Task: Create a due date automation trigger when advanced on, on the tuesday of the week before a card is due add fields without custom field "Resume" unchecked at 11:00 AM.
Action: Mouse moved to (1104, 346)
Screenshot: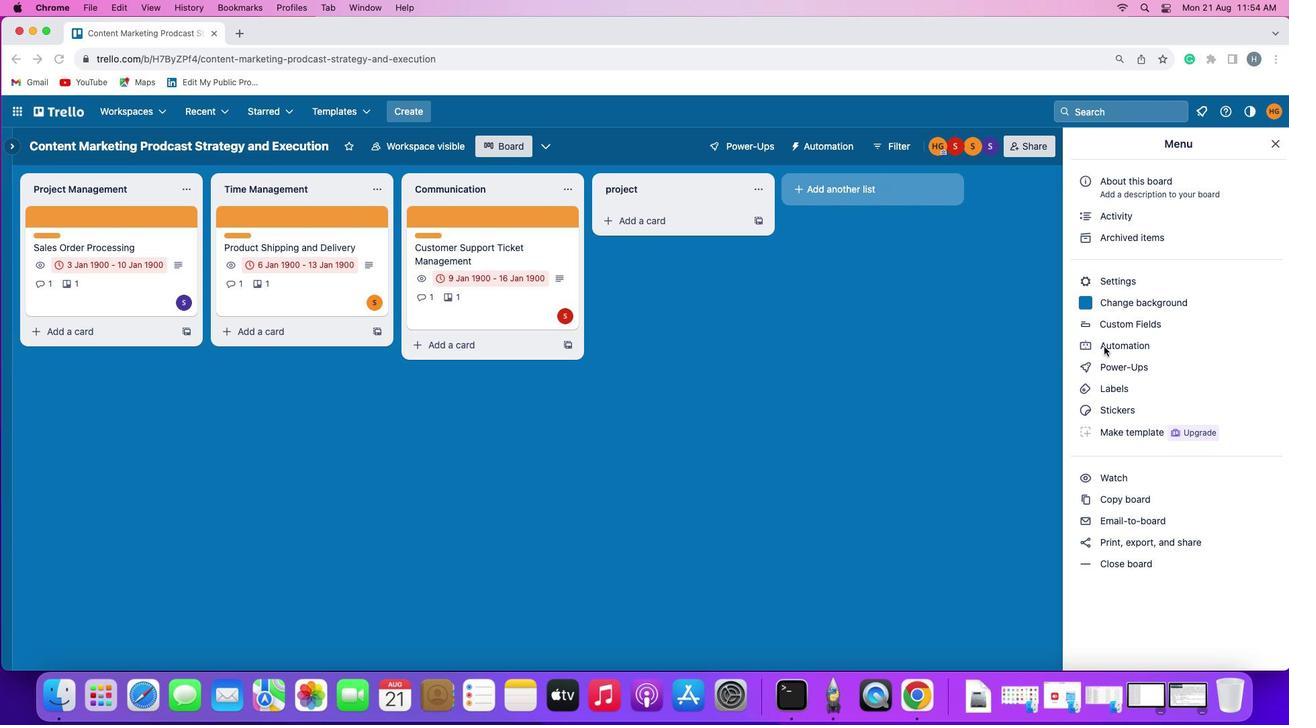 
Action: Mouse pressed left at (1104, 346)
Screenshot: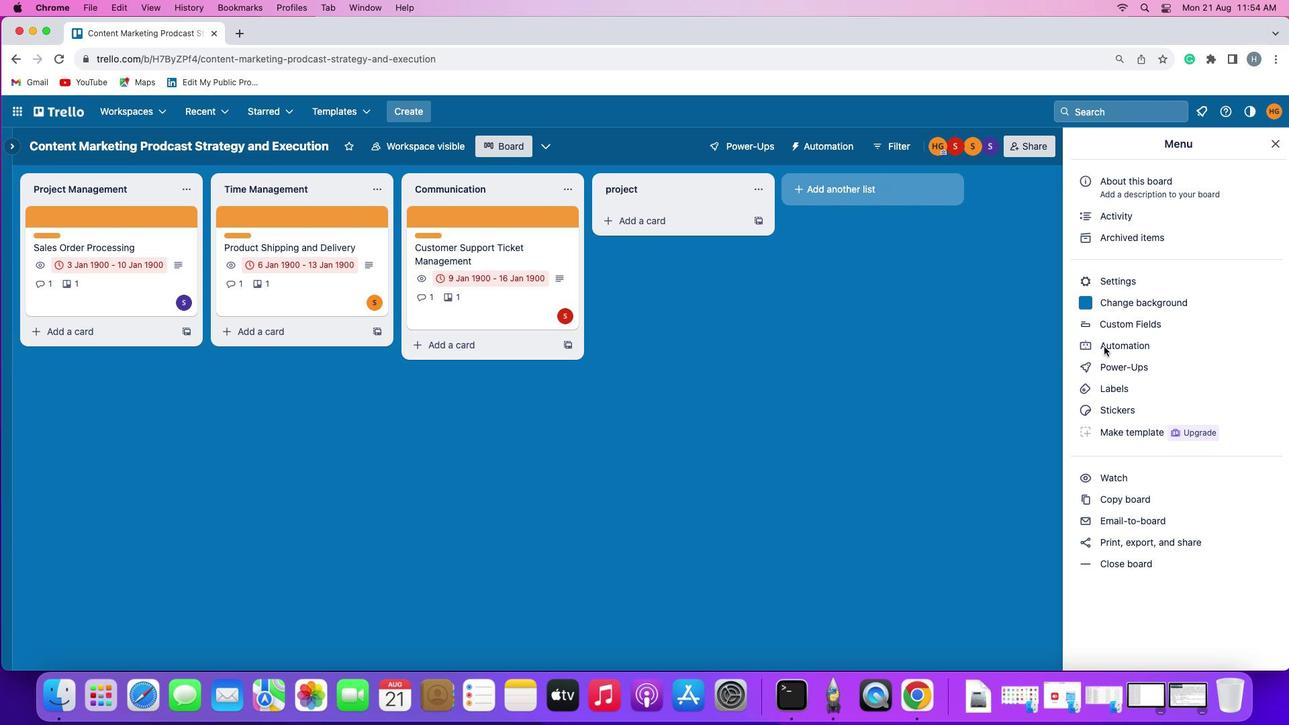 
Action: Mouse pressed left at (1104, 346)
Screenshot: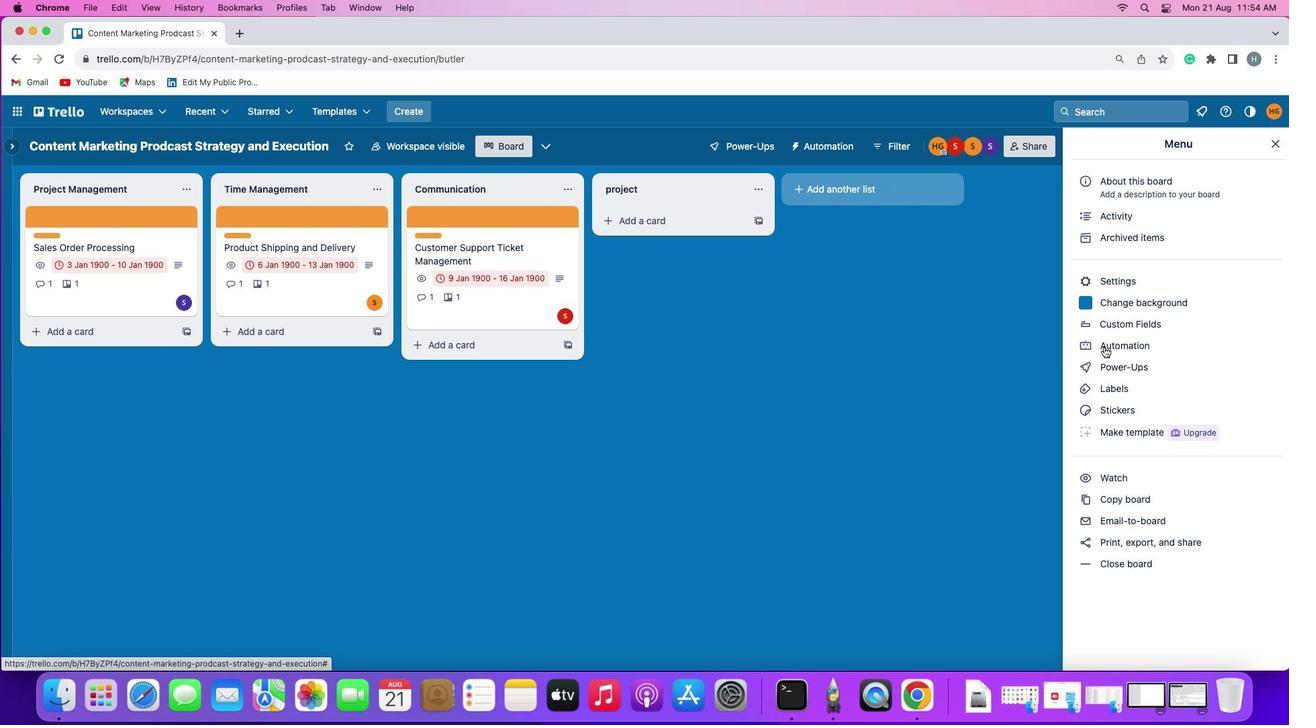 
Action: Mouse moved to (110, 310)
Screenshot: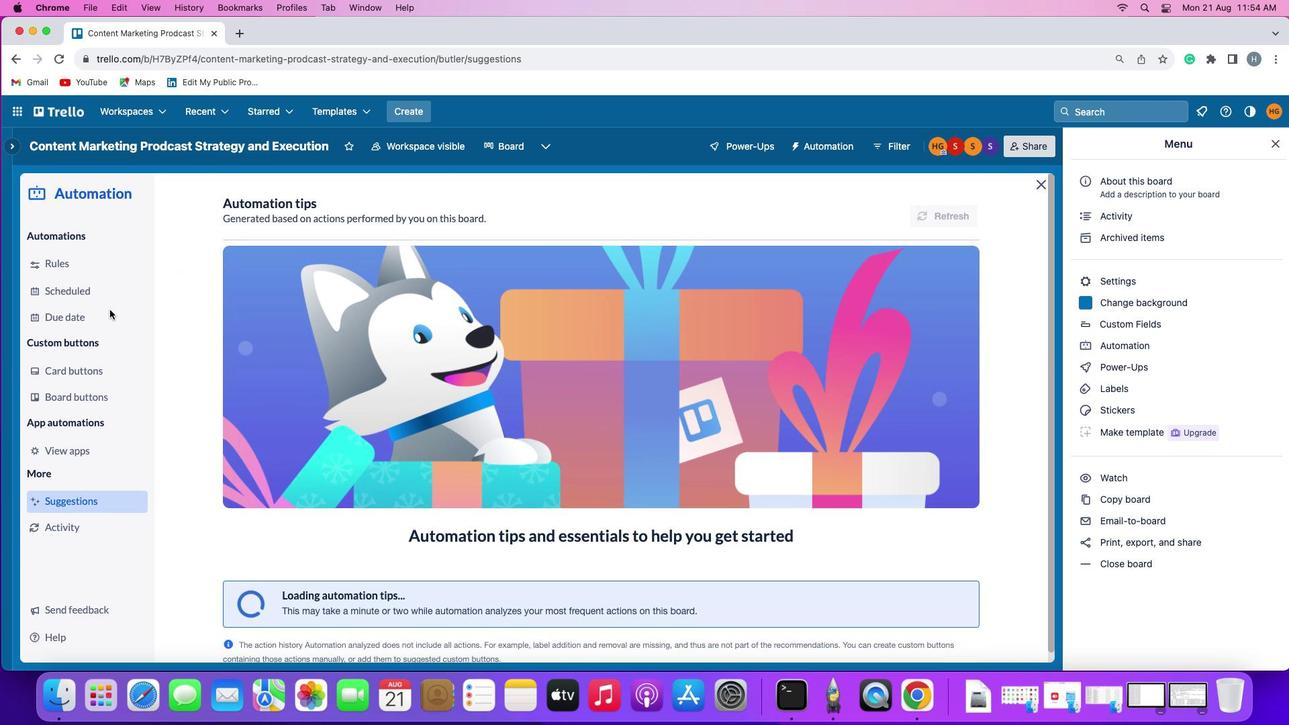 
Action: Mouse pressed left at (110, 310)
Screenshot: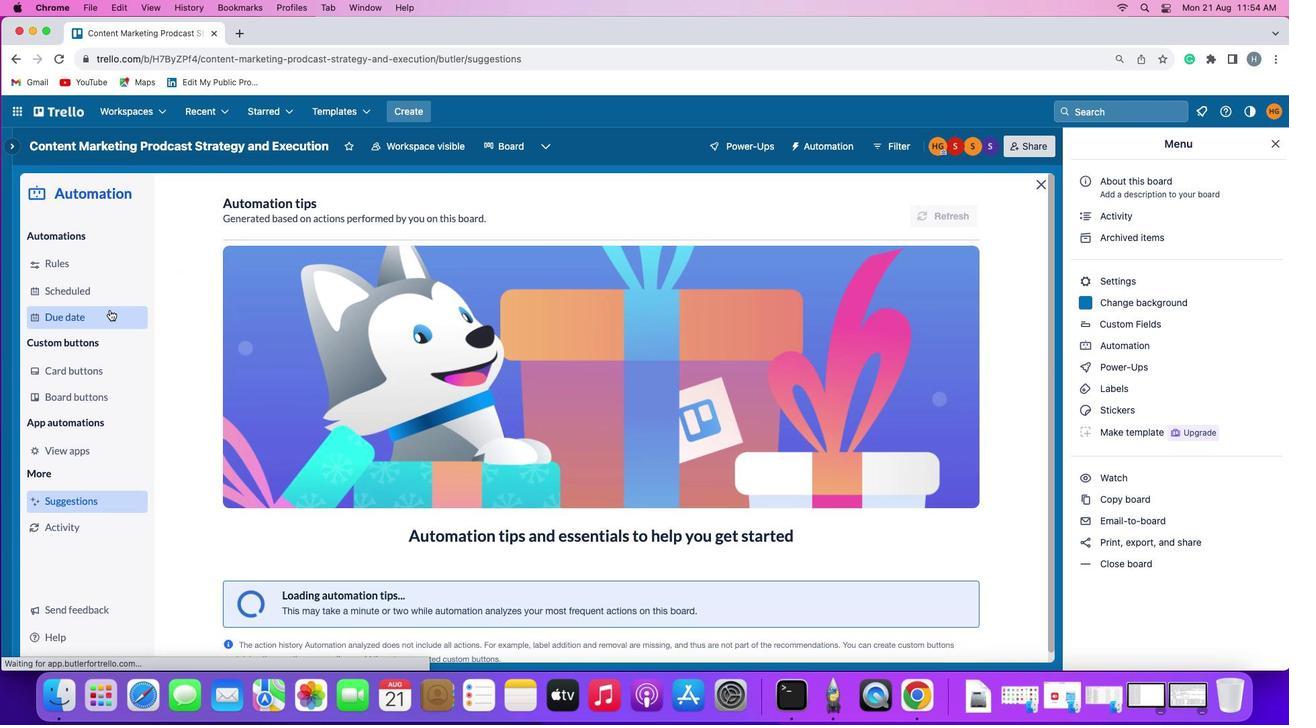 
Action: Mouse moved to (911, 203)
Screenshot: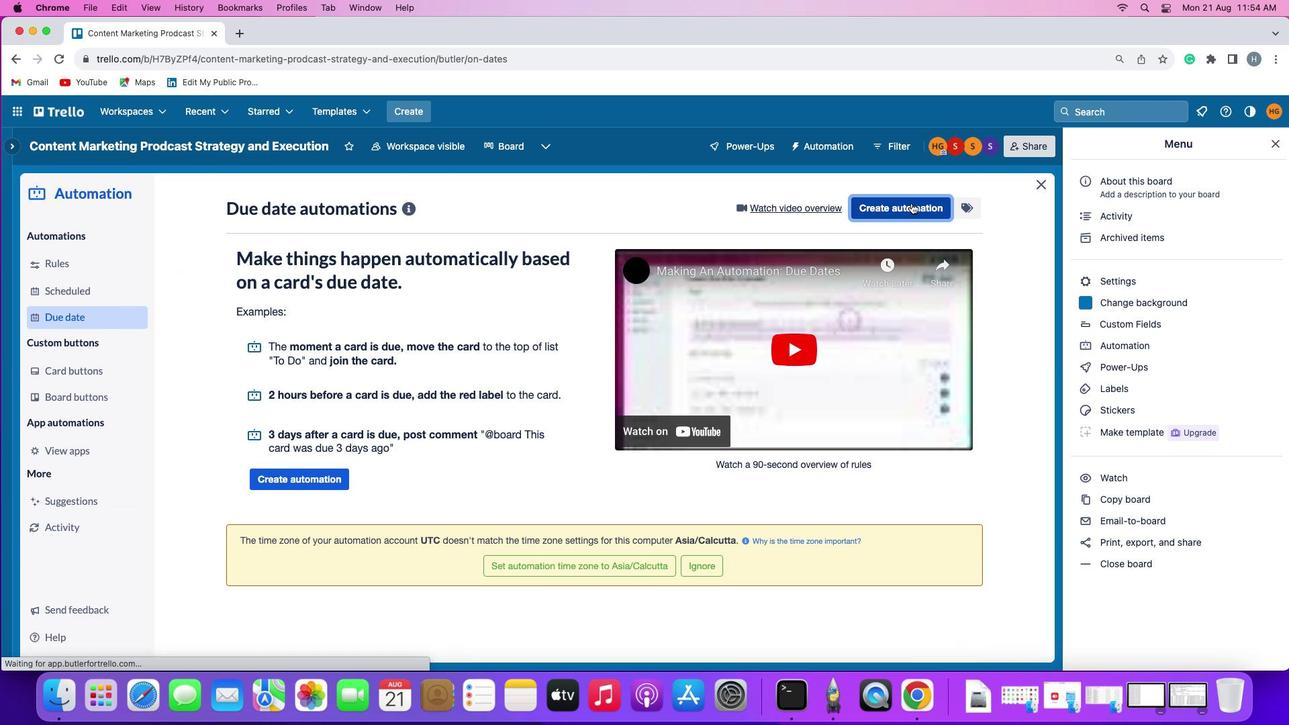 
Action: Mouse pressed left at (911, 203)
Screenshot: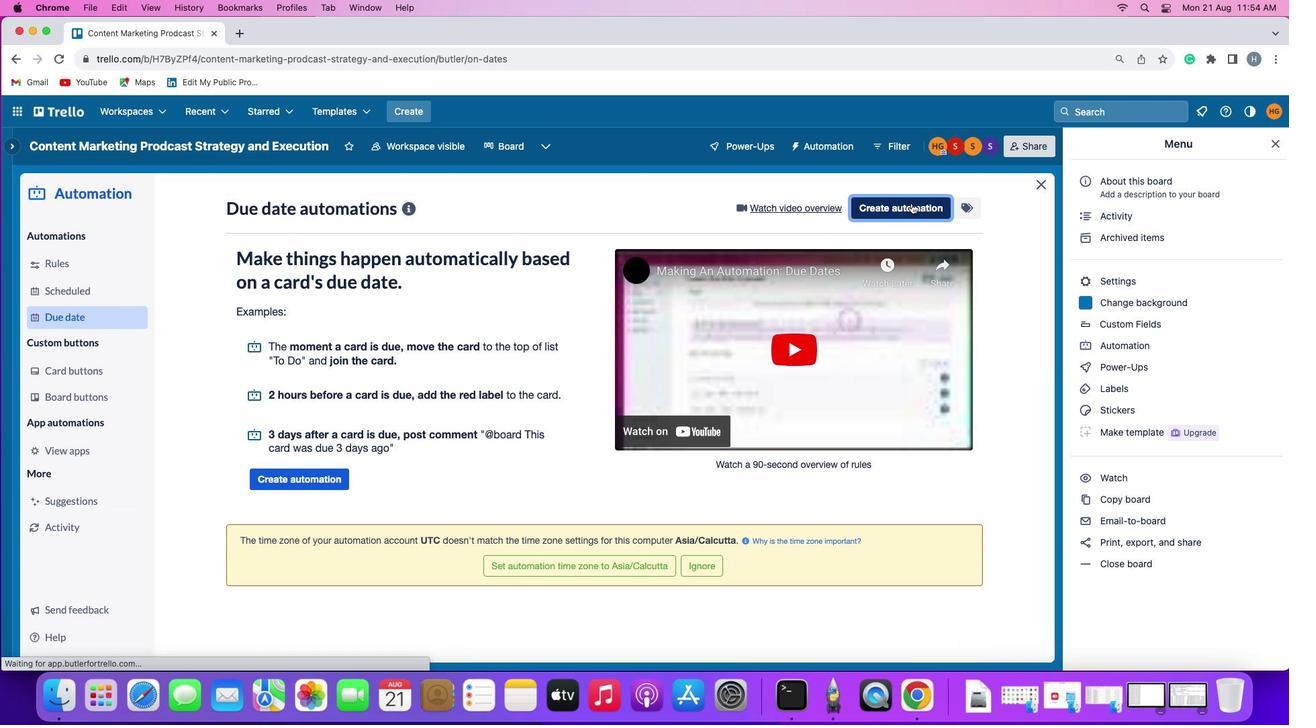 
Action: Mouse moved to (257, 341)
Screenshot: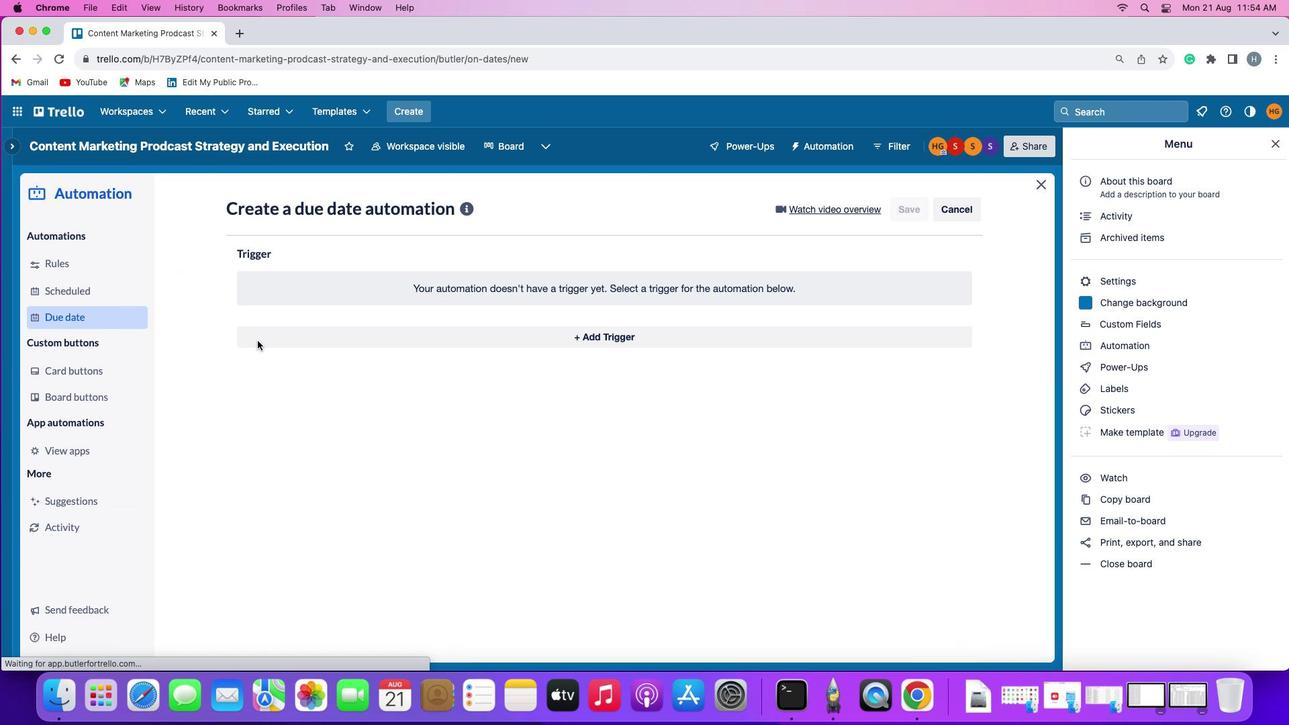 
Action: Mouse pressed left at (257, 341)
Screenshot: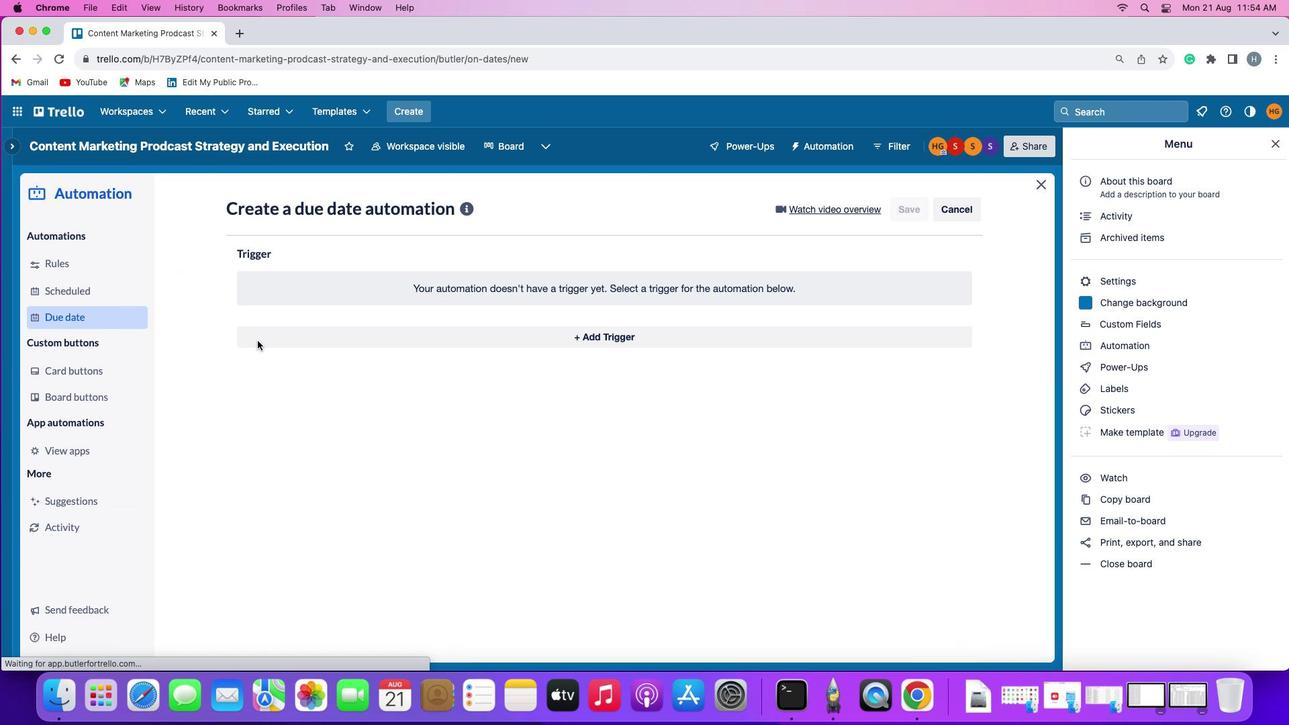 
Action: Mouse moved to (284, 595)
Screenshot: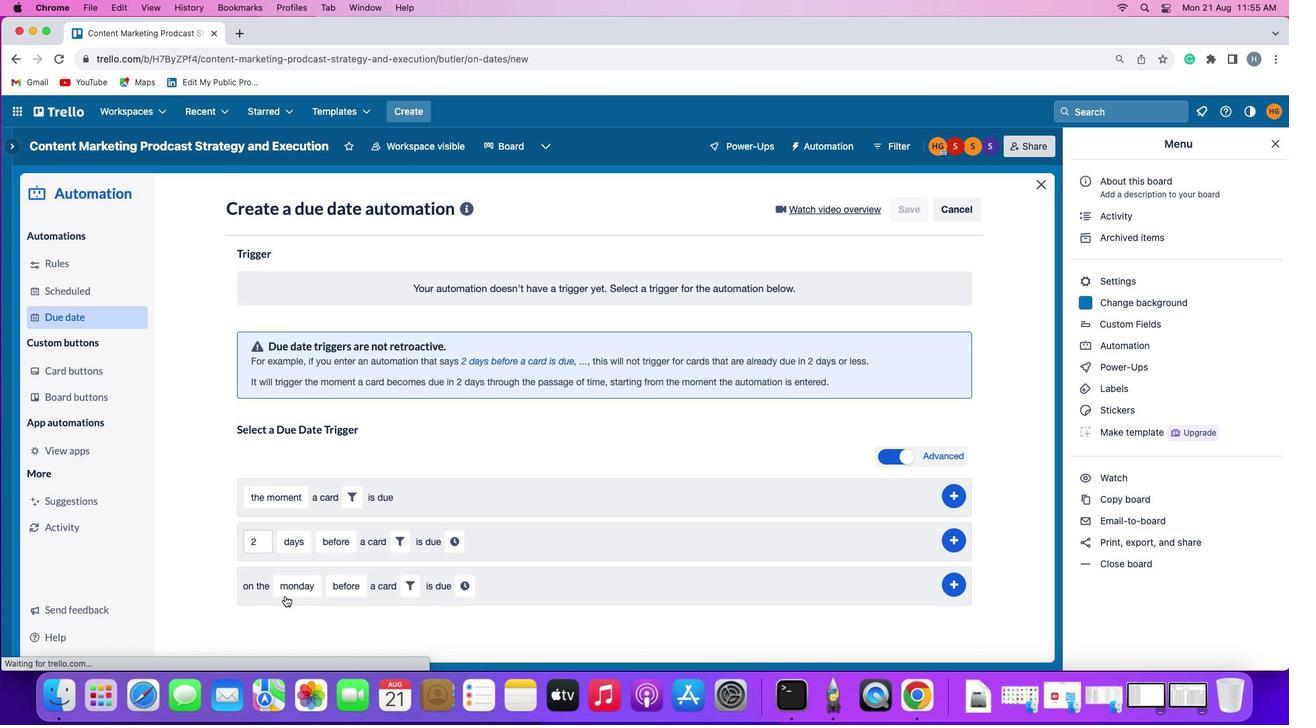 
Action: Mouse pressed left at (284, 595)
Screenshot: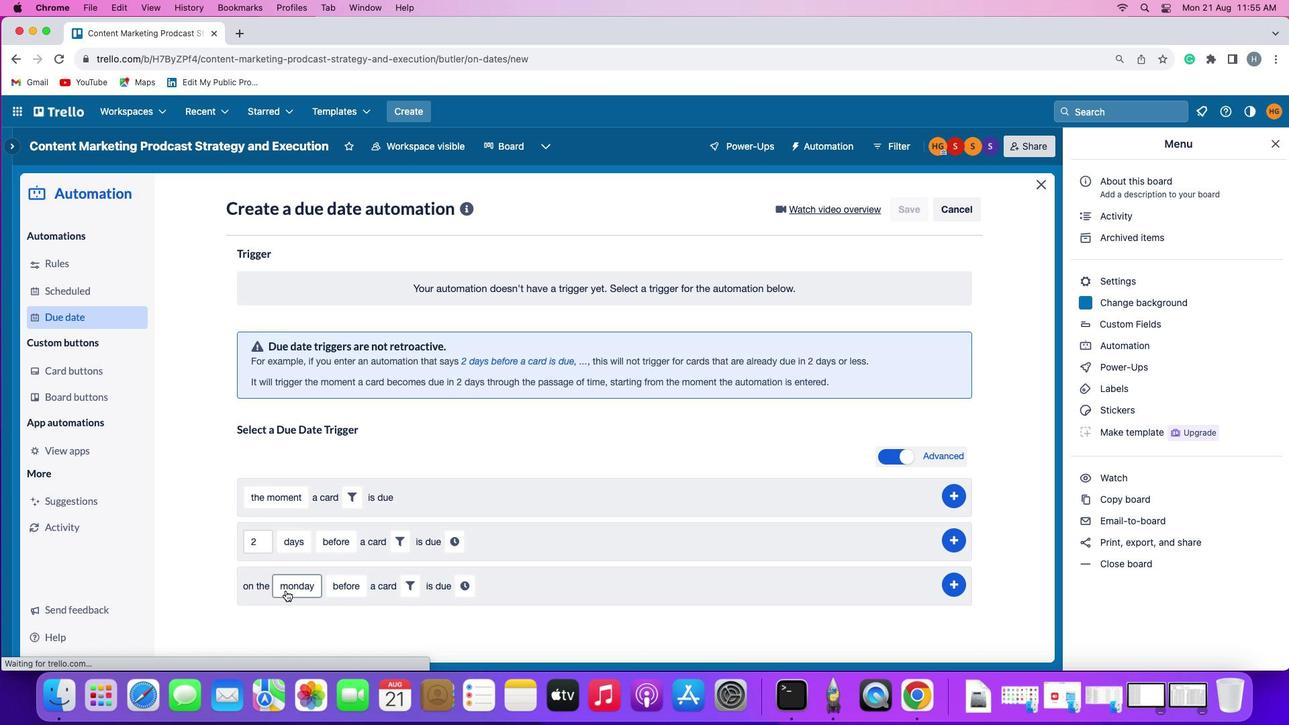 
Action: Mouse moved to (333, 419)
Screenshot: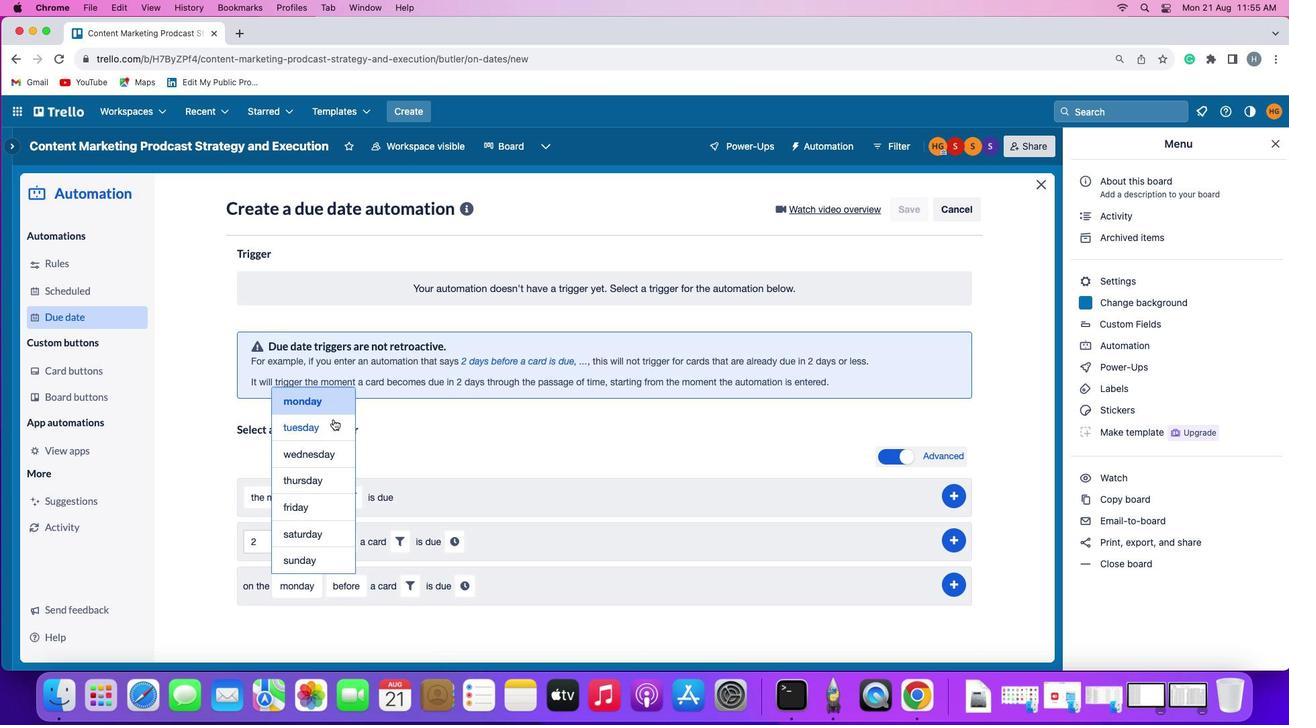 
Action: Mouse pressed left at (333, 419)
Screenshot: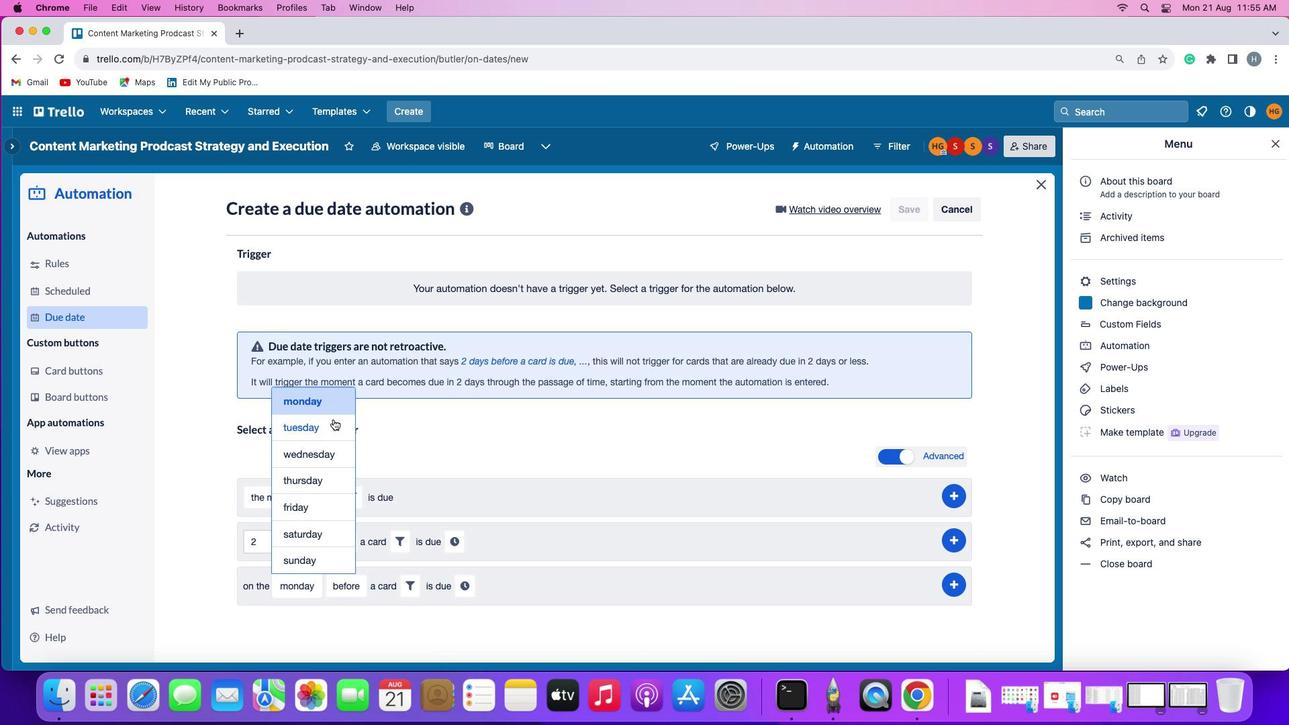 
Action: Mouse moved to (357, 588)
Screenshot: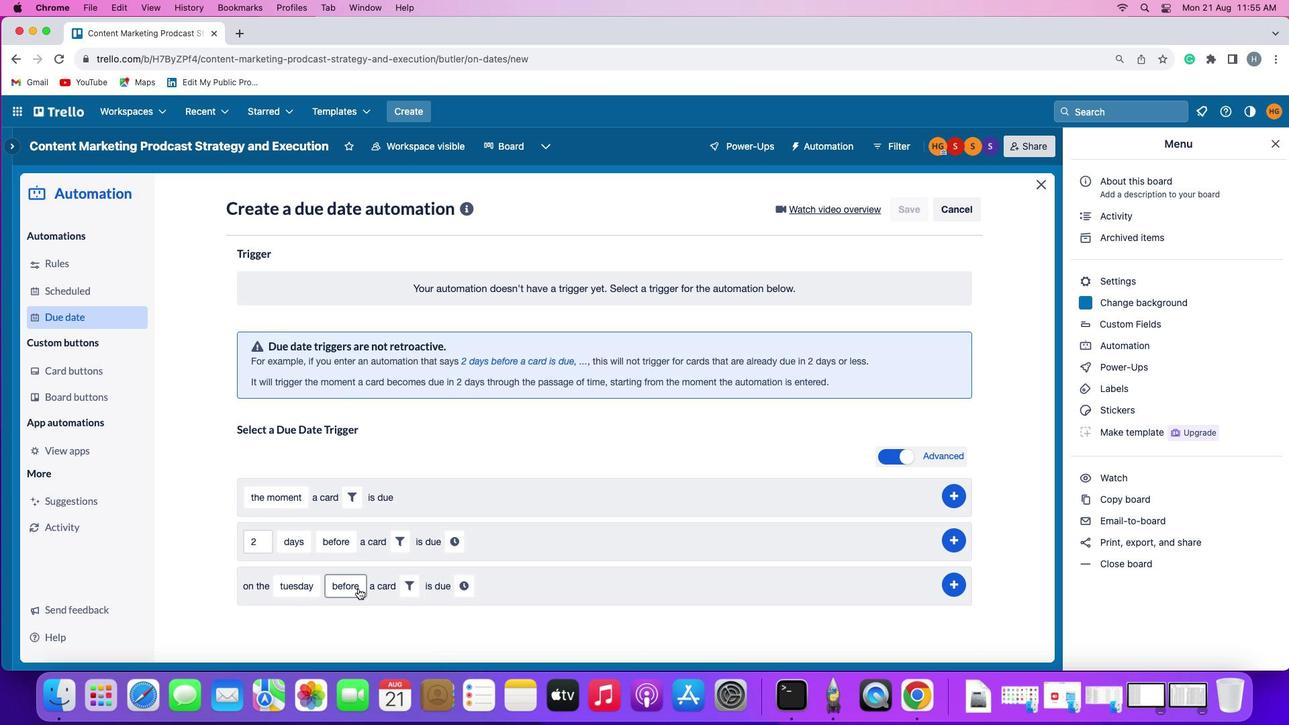 
Action: Mouse pressed left at (357, 588)
Screenshot: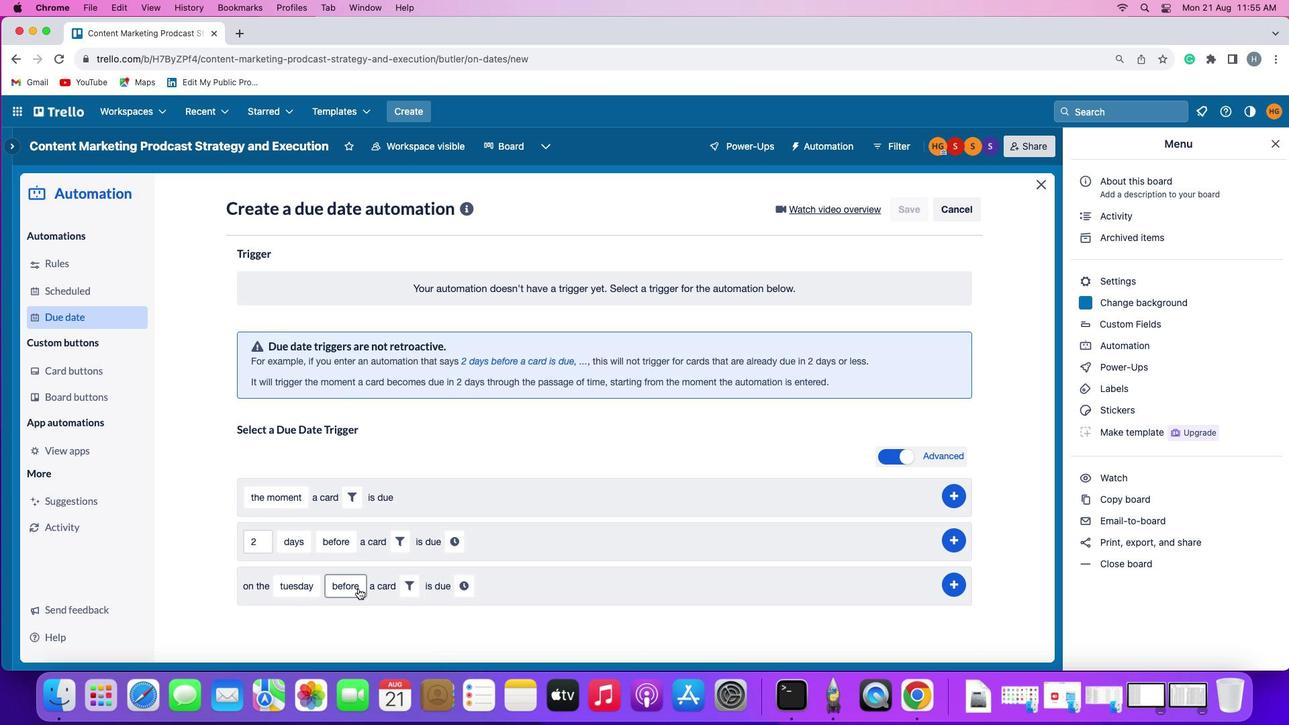 
Action: Mouse moved to (362, 561)
Screenshot: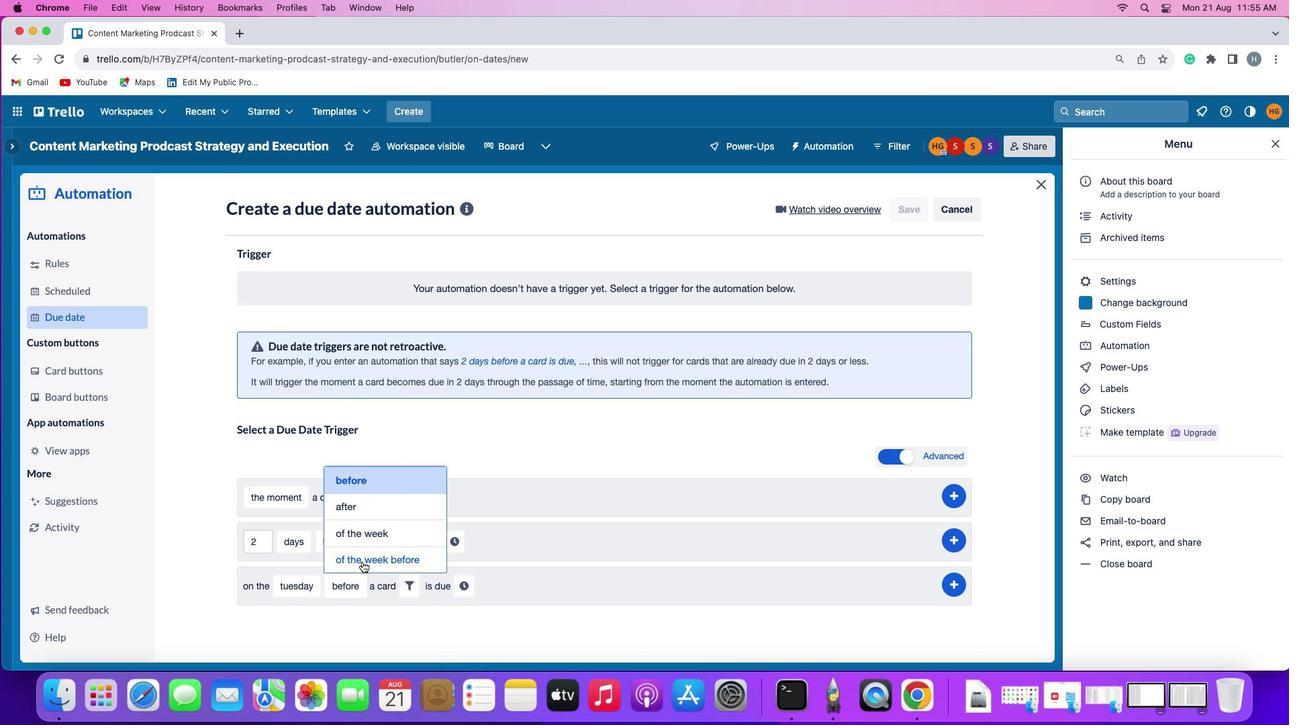 
Action: Mouse pressed left at (362, 561)
Screenshot: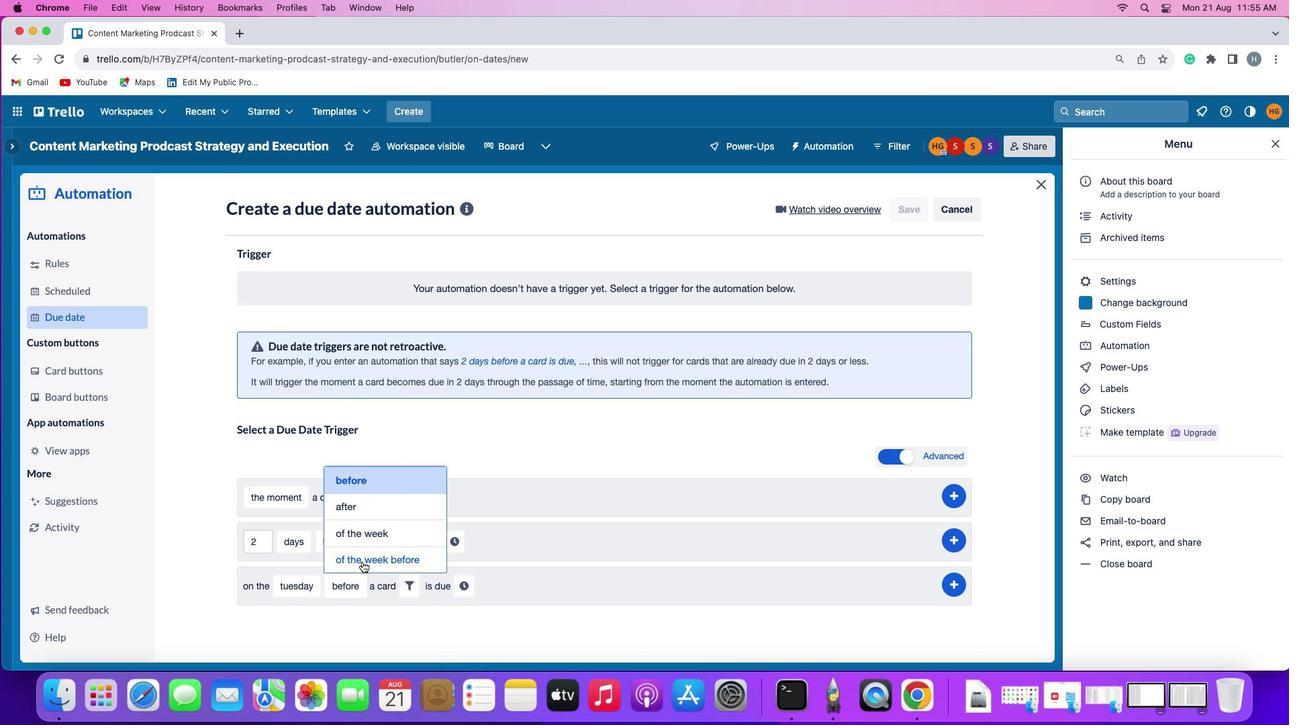 
Action: Mouse moved to (469, 584)
Screenshot: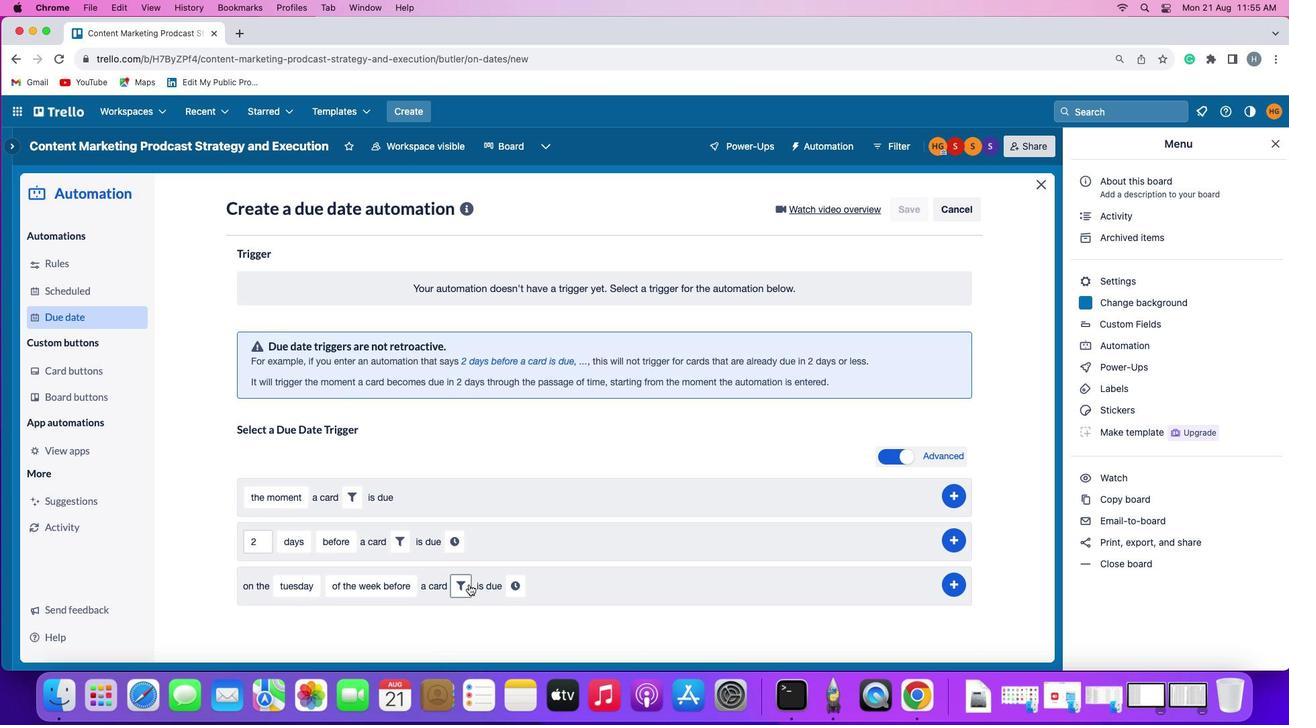 
Action: Mouse pressed left at (469, 584)
Screenshot: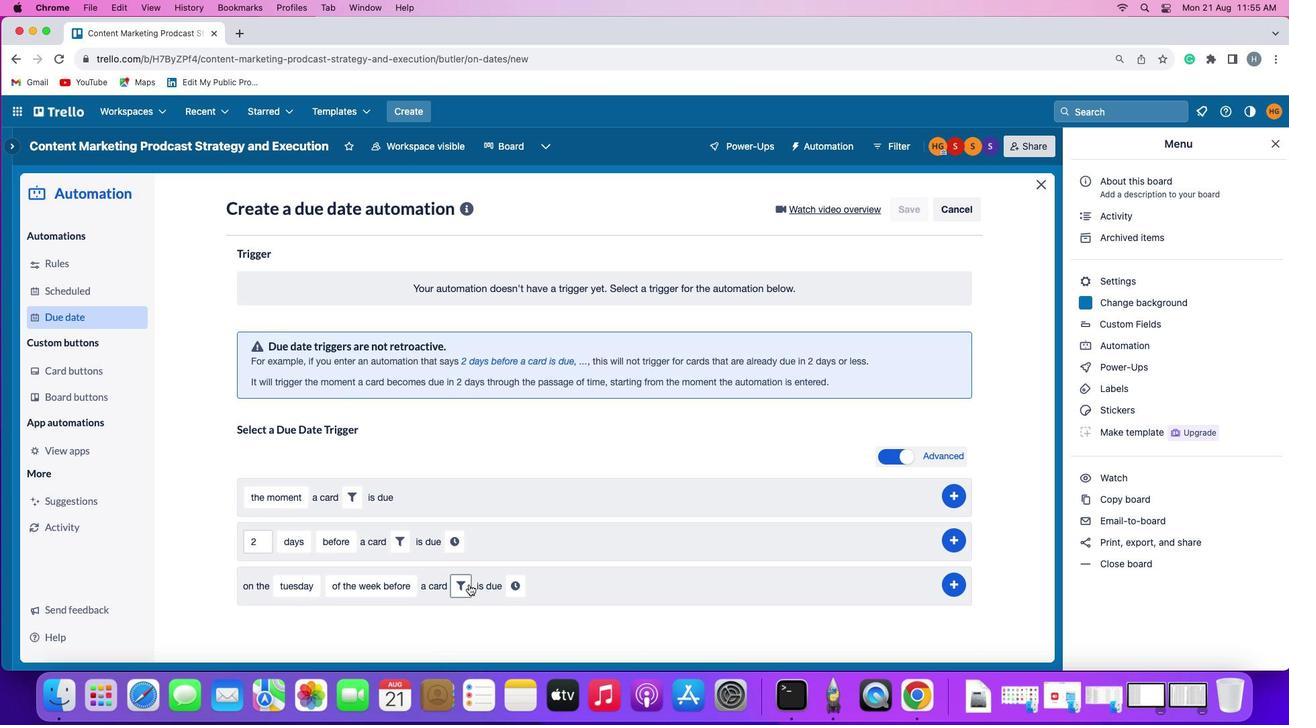 
Action: Mouse moved to (684, 625)
Screenshot: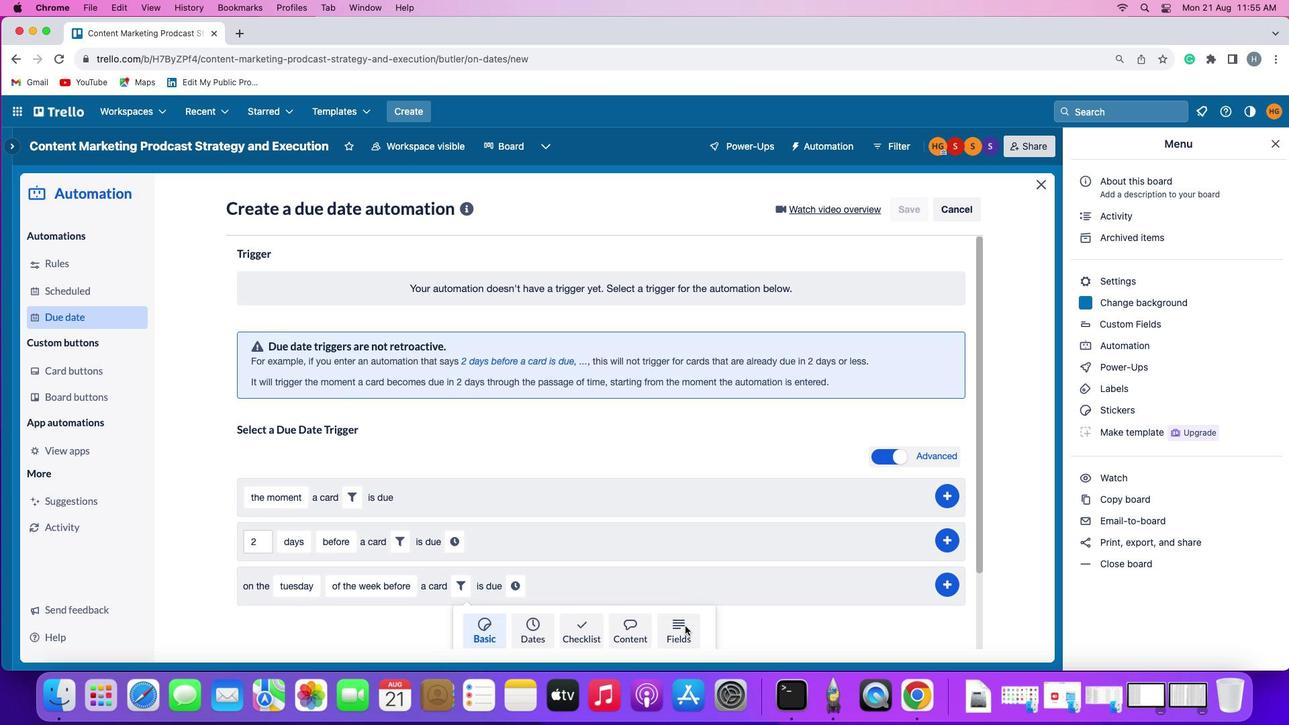 
Action: Mouse pressed left at (684, 625)
Screenshot: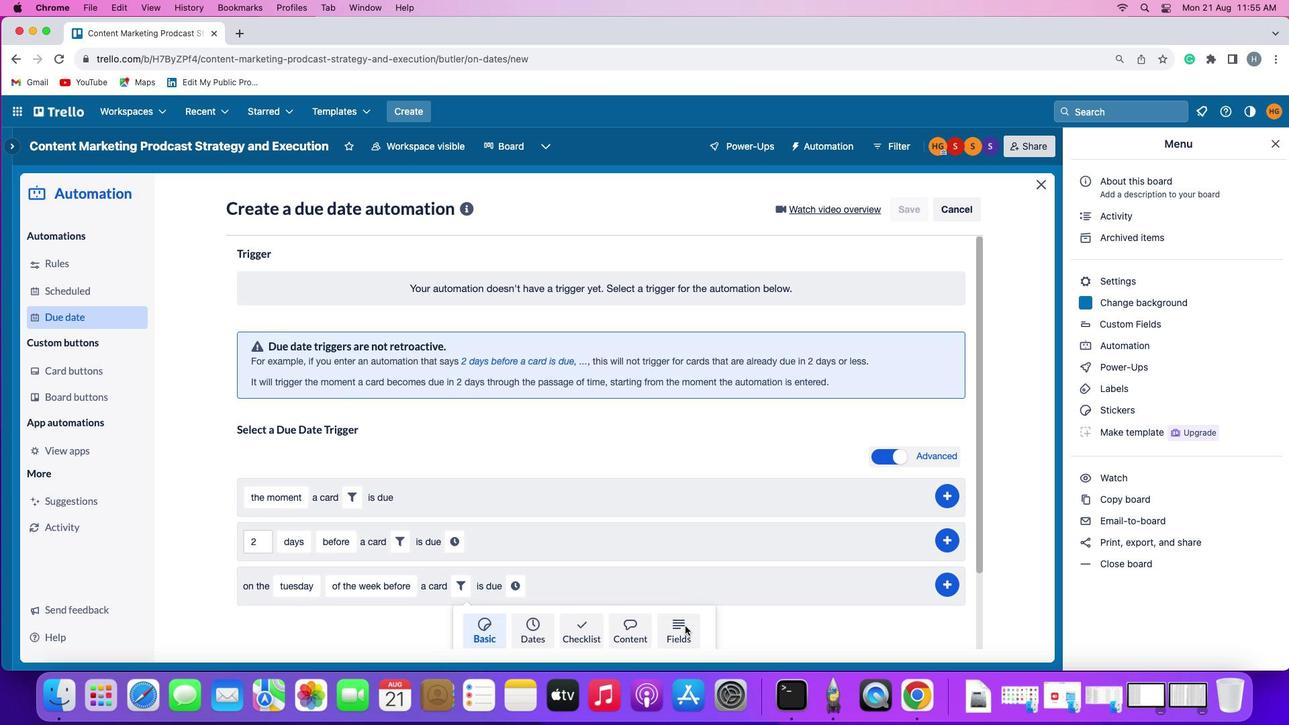 
Action: Mouse moved to (374, 621)
Screenshot: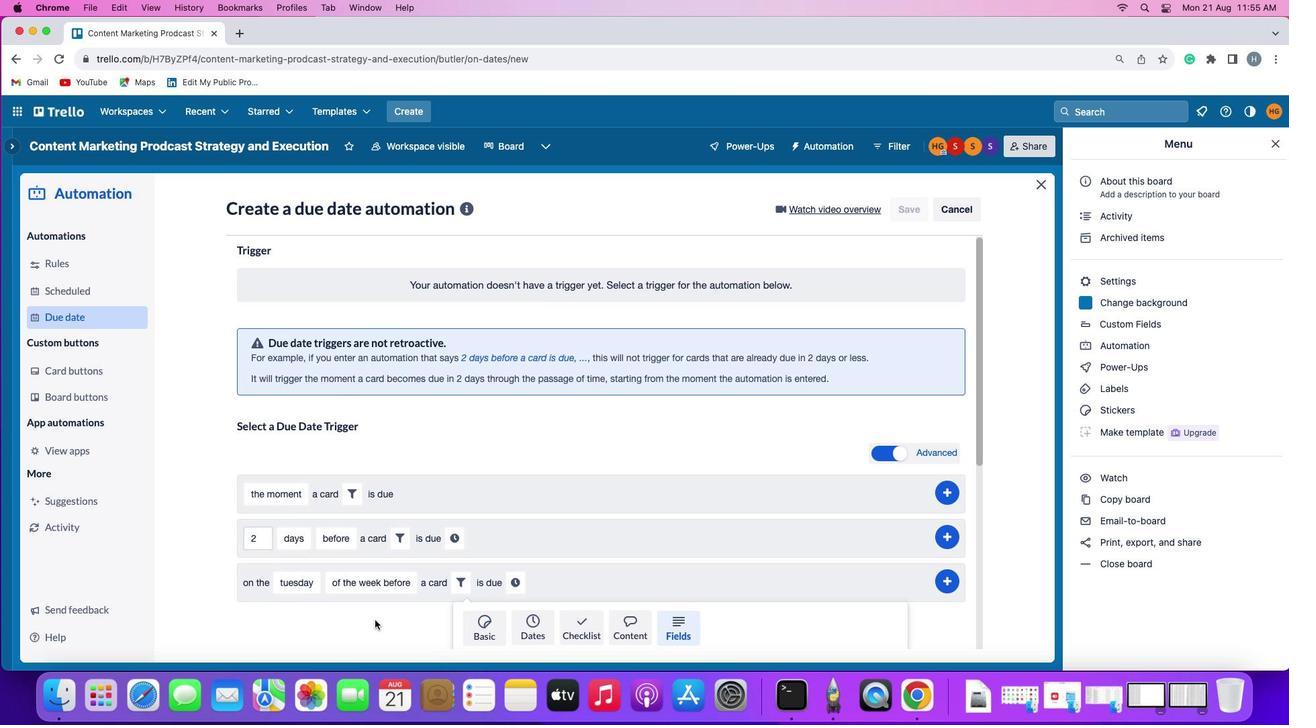 
Action: Mouse scrolled (374, 621) with delta (0, 0)
Screenshot: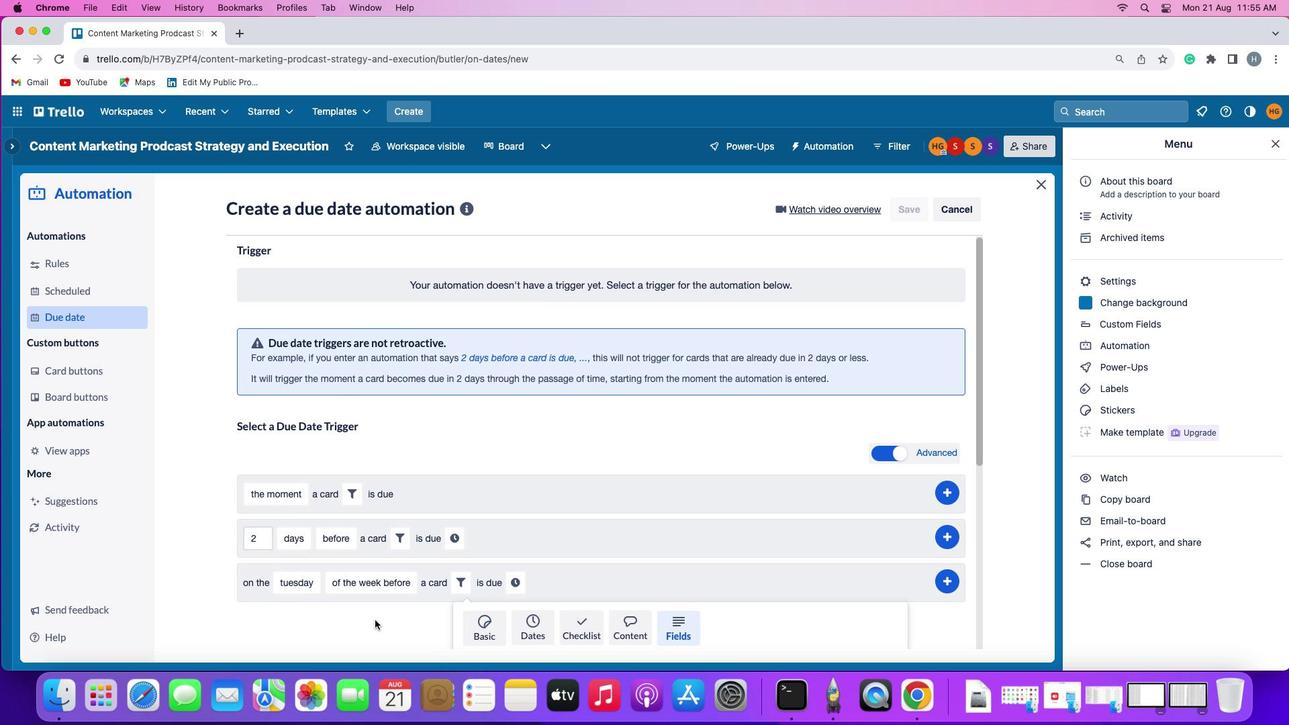 
Action: Mouse scrolled (374, 621) with delta (0, 0)
Screenshot: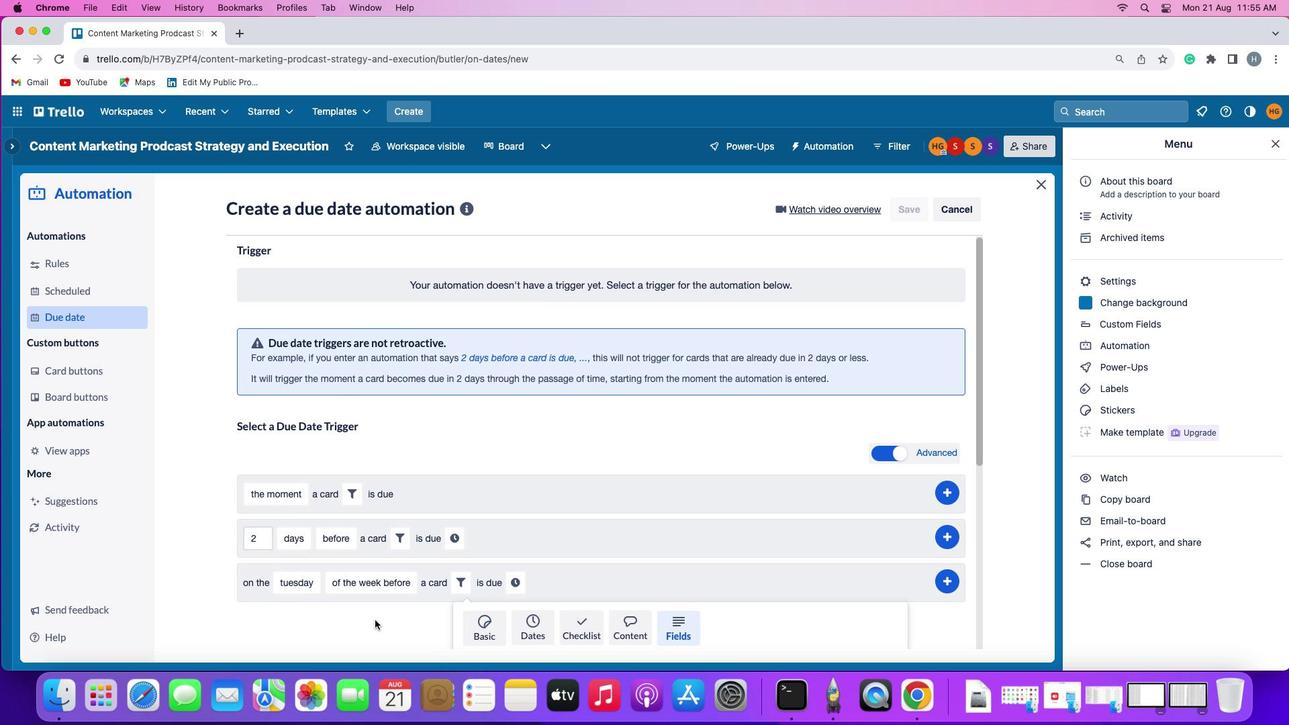 
Action: Mouse scrolled (374, 621) with delta (0, -2)
Screenshot: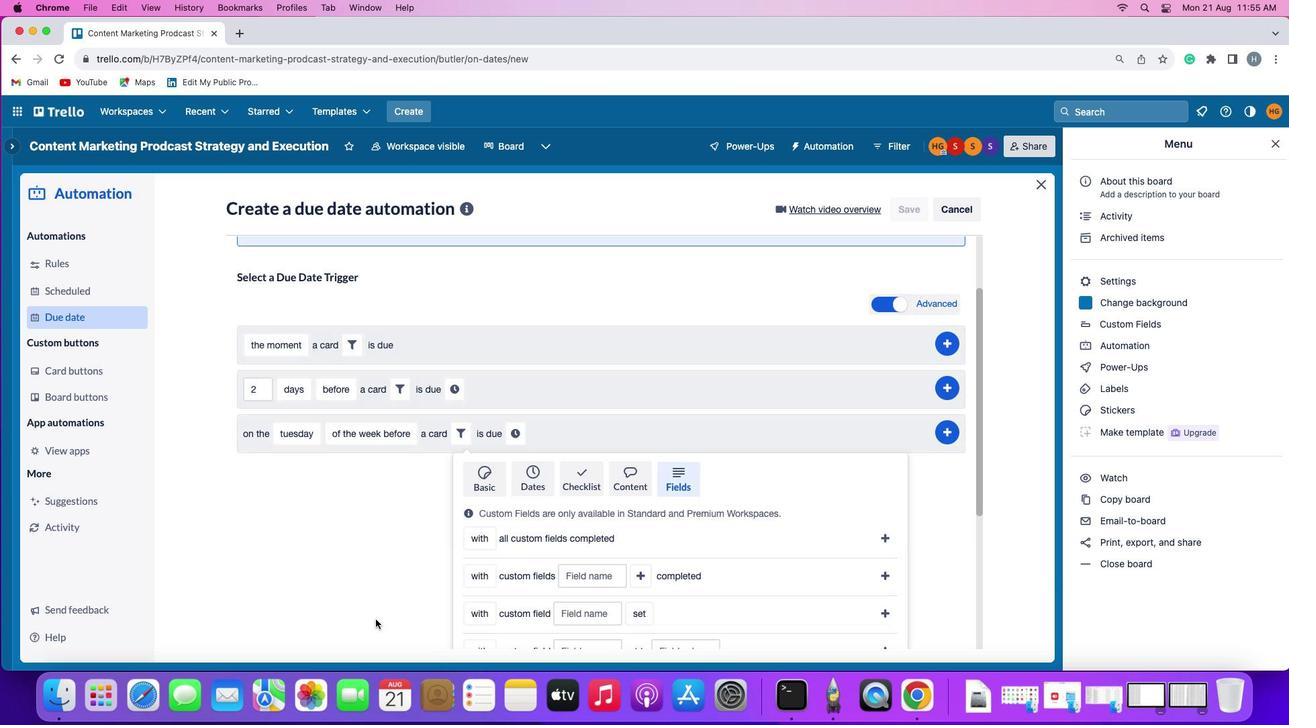 
Action: Mouse moved to (374, 621)
Screenshot: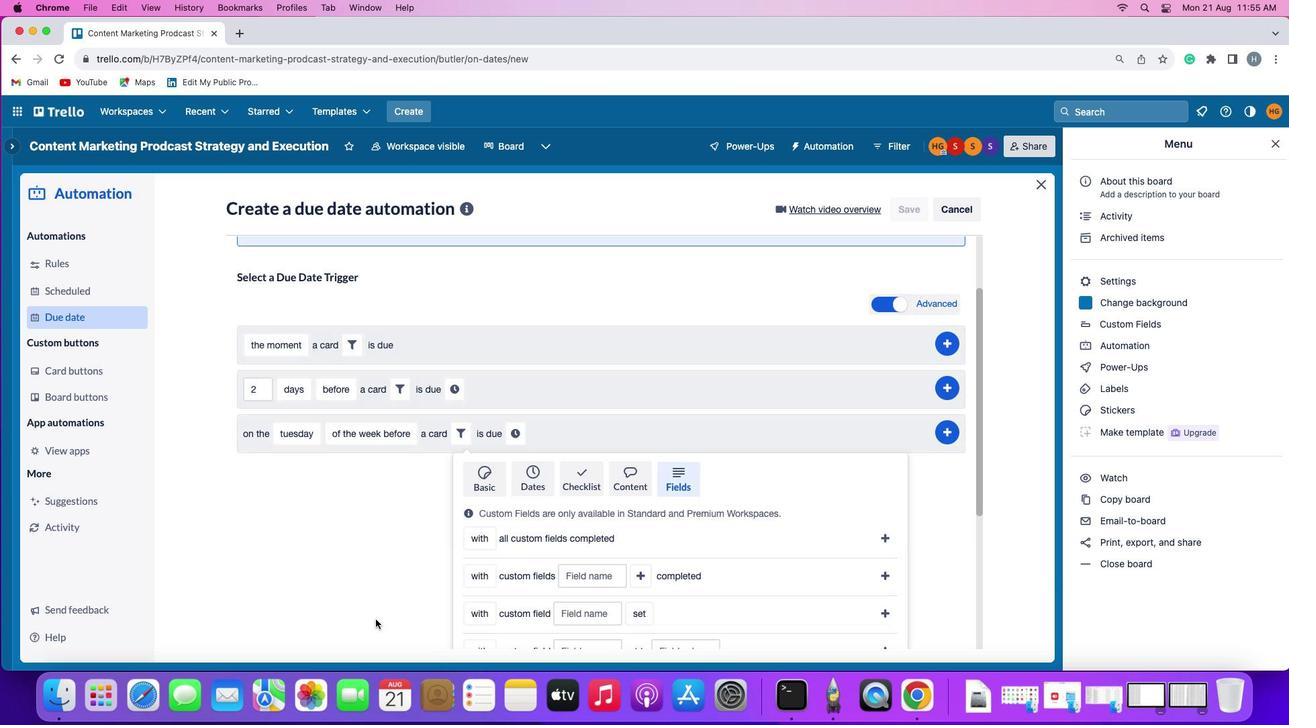 
Action: Mouse scrolled (374, 621) with delta (0, -3)
Screenshot: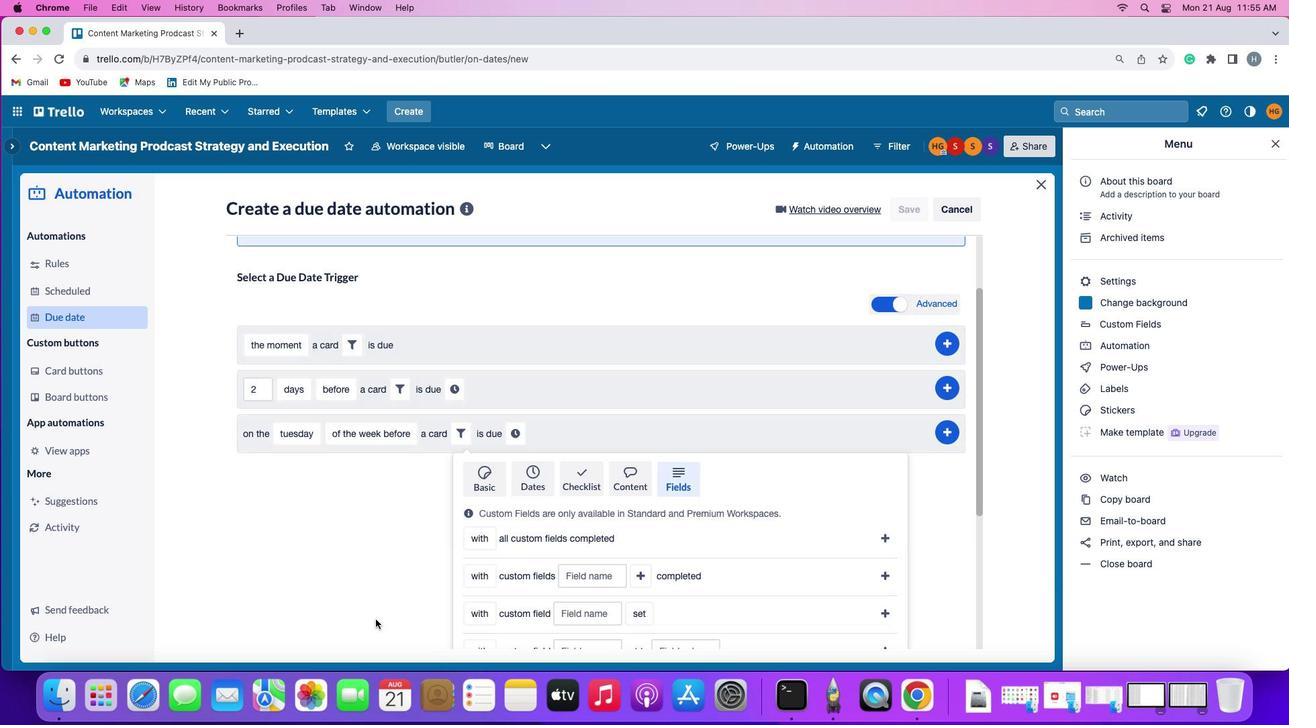 
Action: Mouse moved to (374, 620)
Screenshot: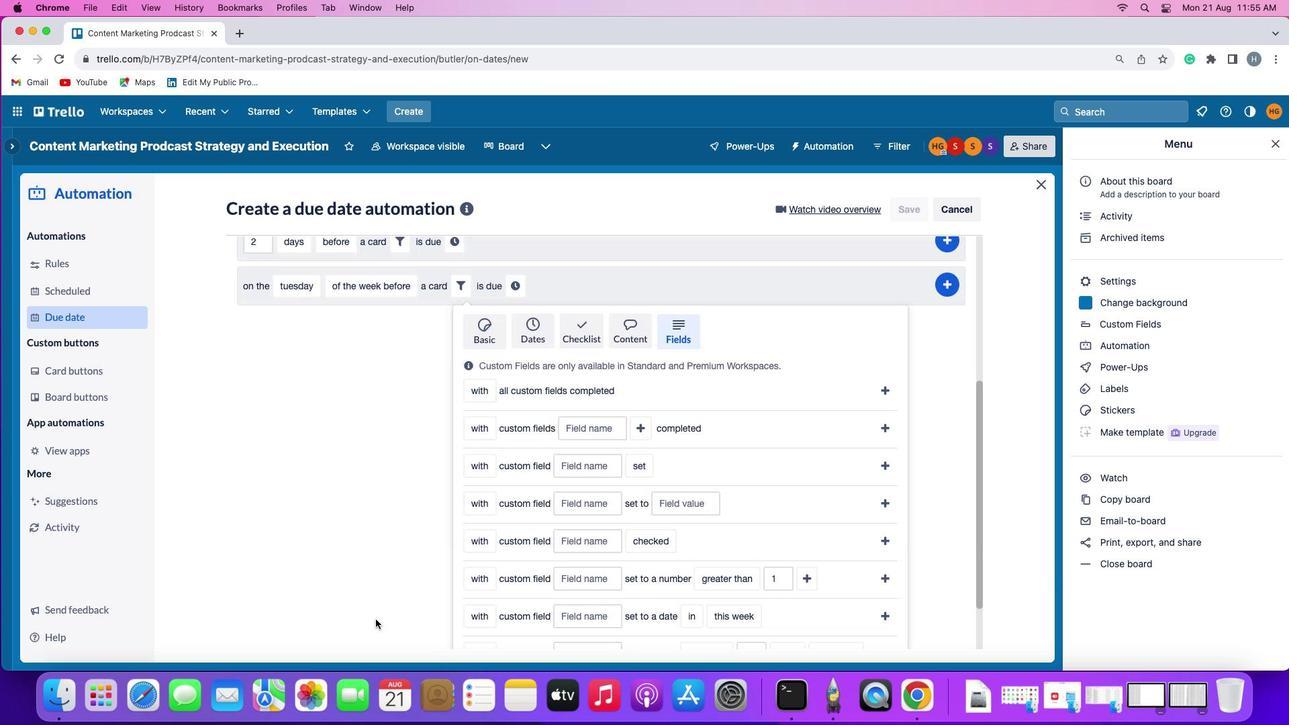 
Action: Mouse scrolled (374, 620) with delta (0, -4)
Screenshot: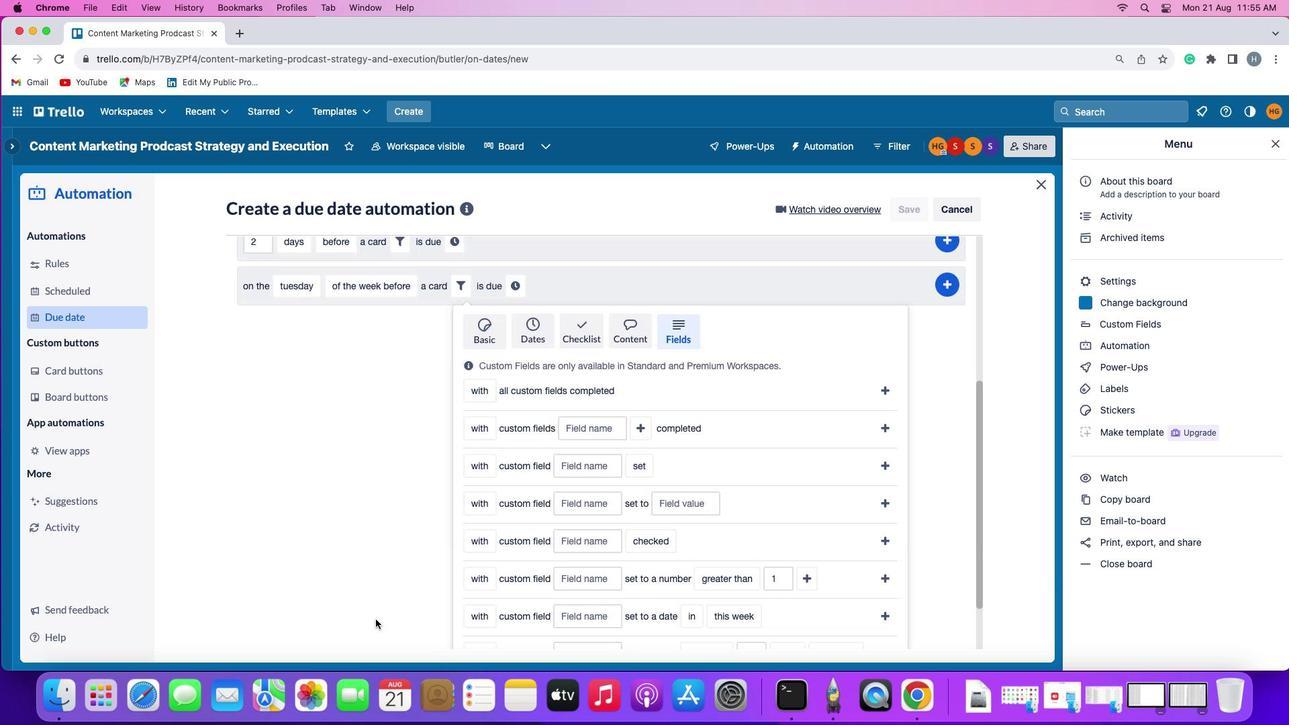
Action: Mouse moved to (375, 619)
Screenshot: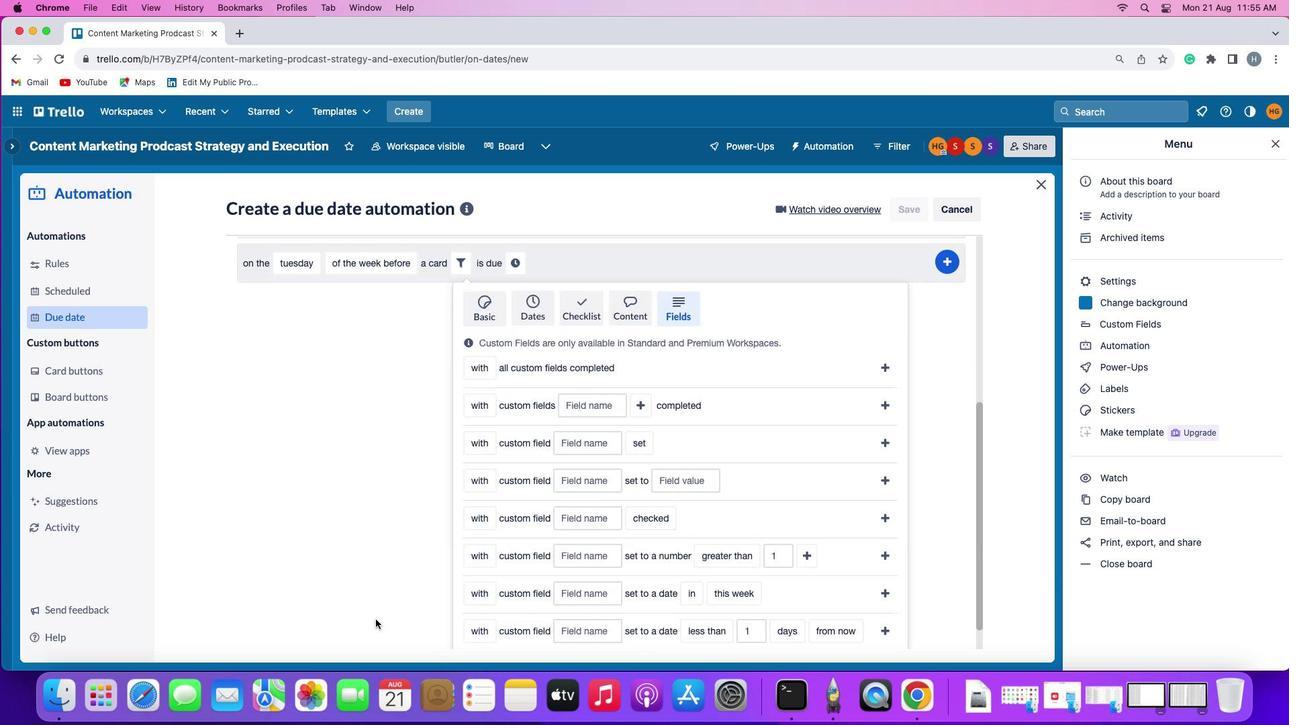 
Action: Mouse scrolled (375, 619) with delta (0, 0)
Screenshot: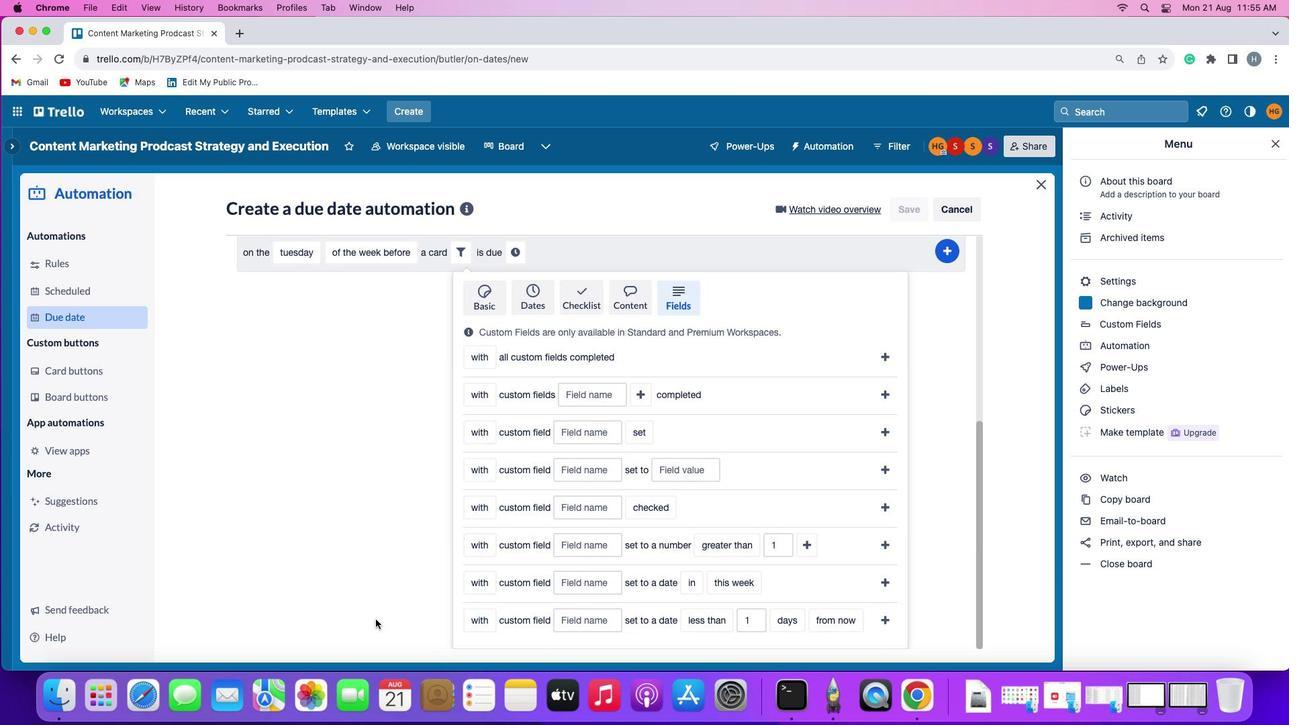 
Action: Mouse scrolled (375, 619) with delta (0, 0)
Screenshot: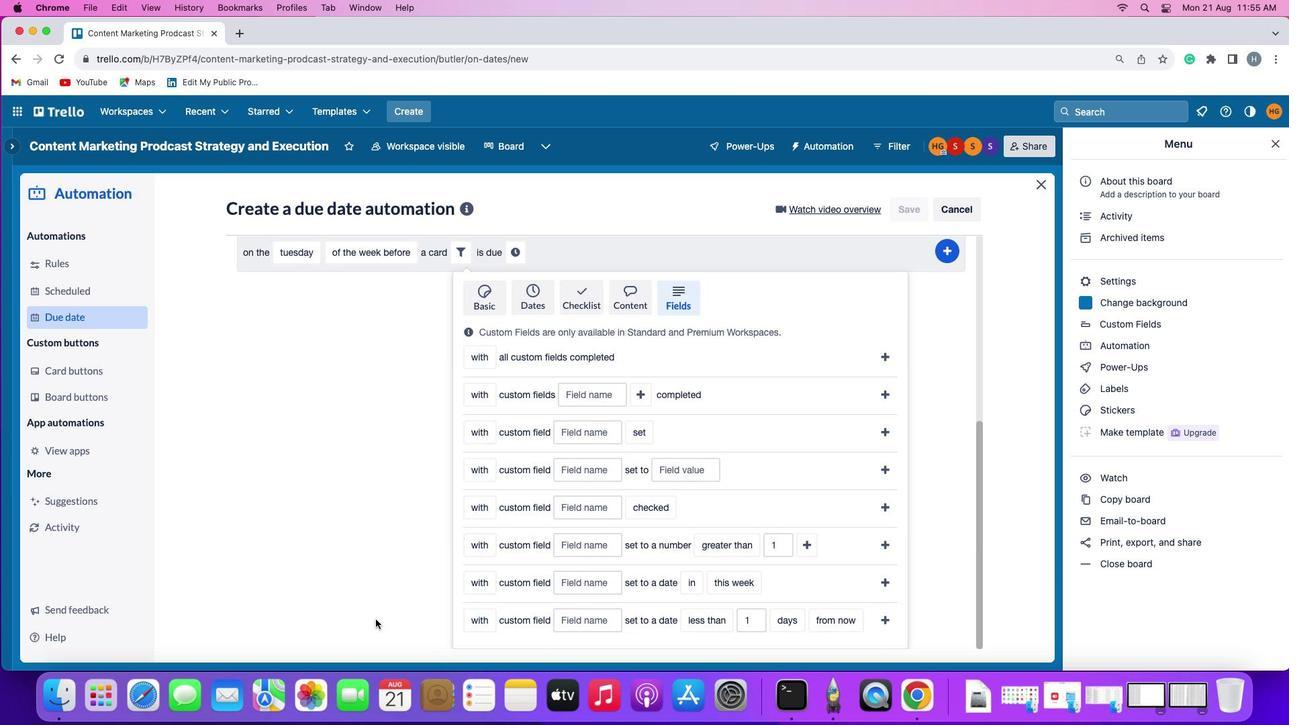 
Action: Mouse scrolled (375, 619) with delta (0, -2)
Screenshot: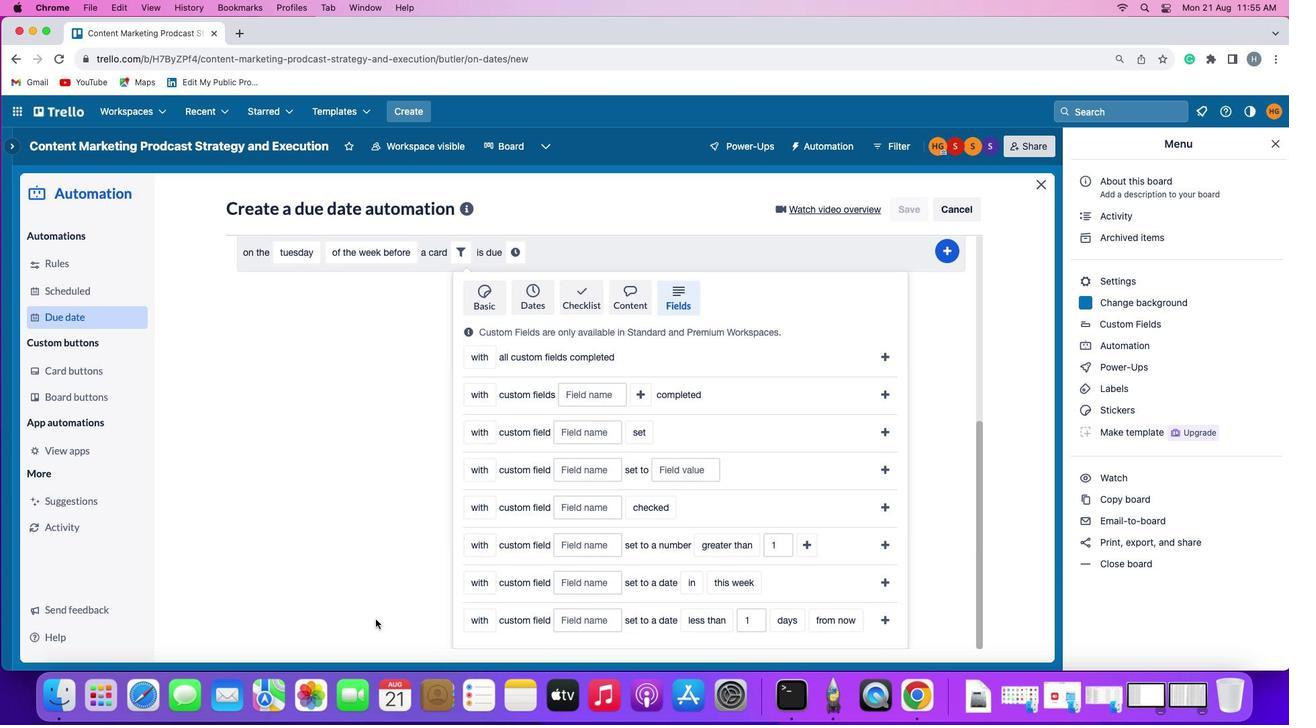 
Action: Mouse scrolled (375, 619) with delta (0, -3)
Screenshot: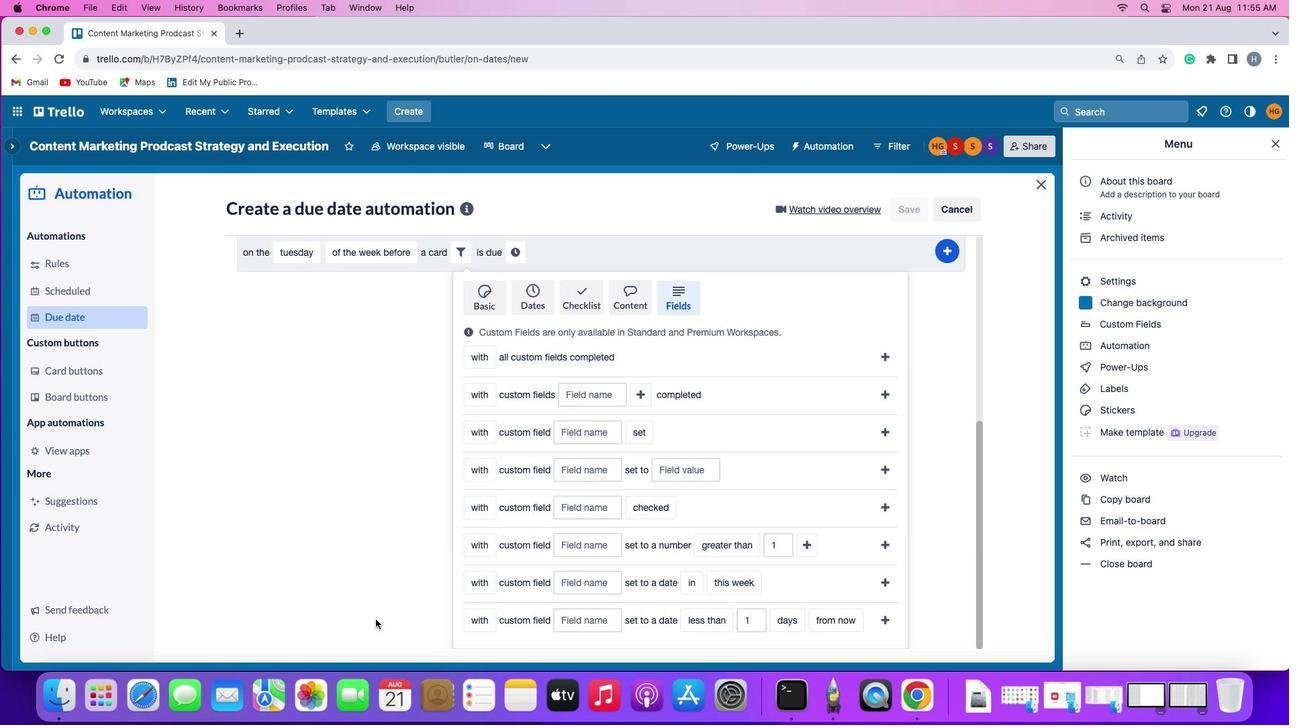 
Action: Mouse scrolled (375, 619) with delta (0, -4)
Screenshot: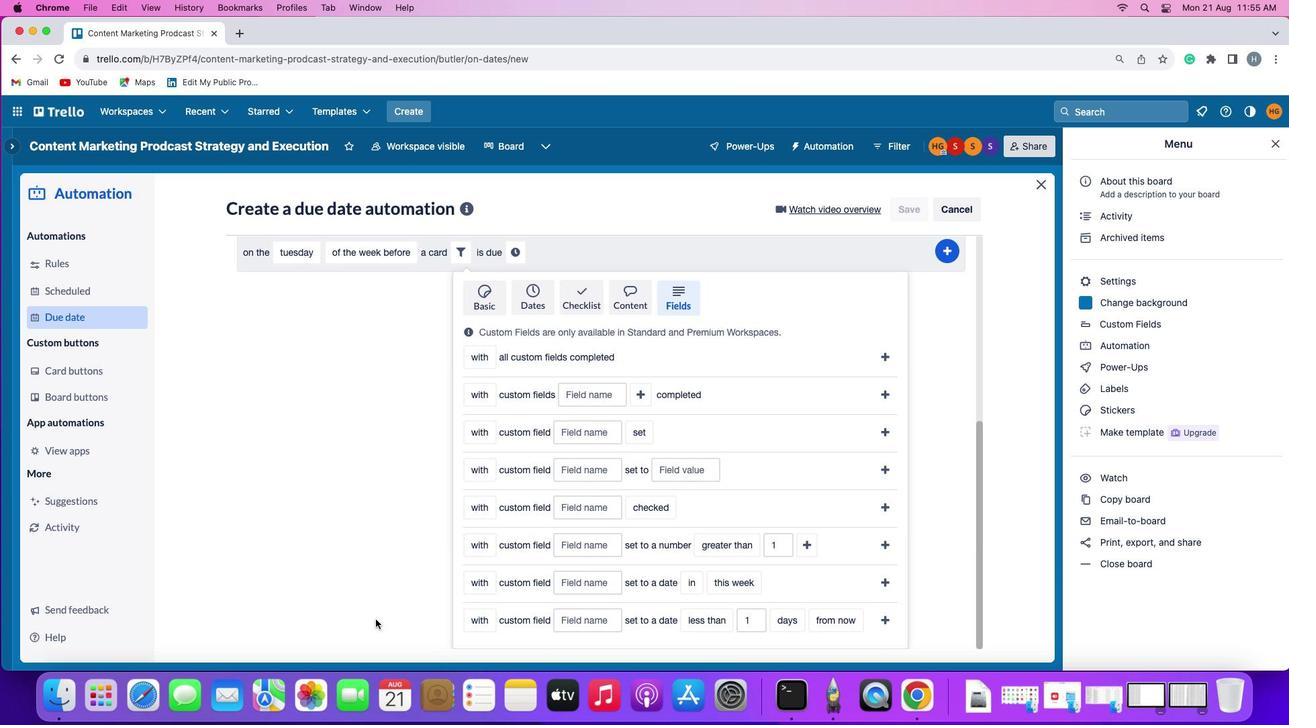 
Action: Mouse moved to (478, 506)
Screenshot: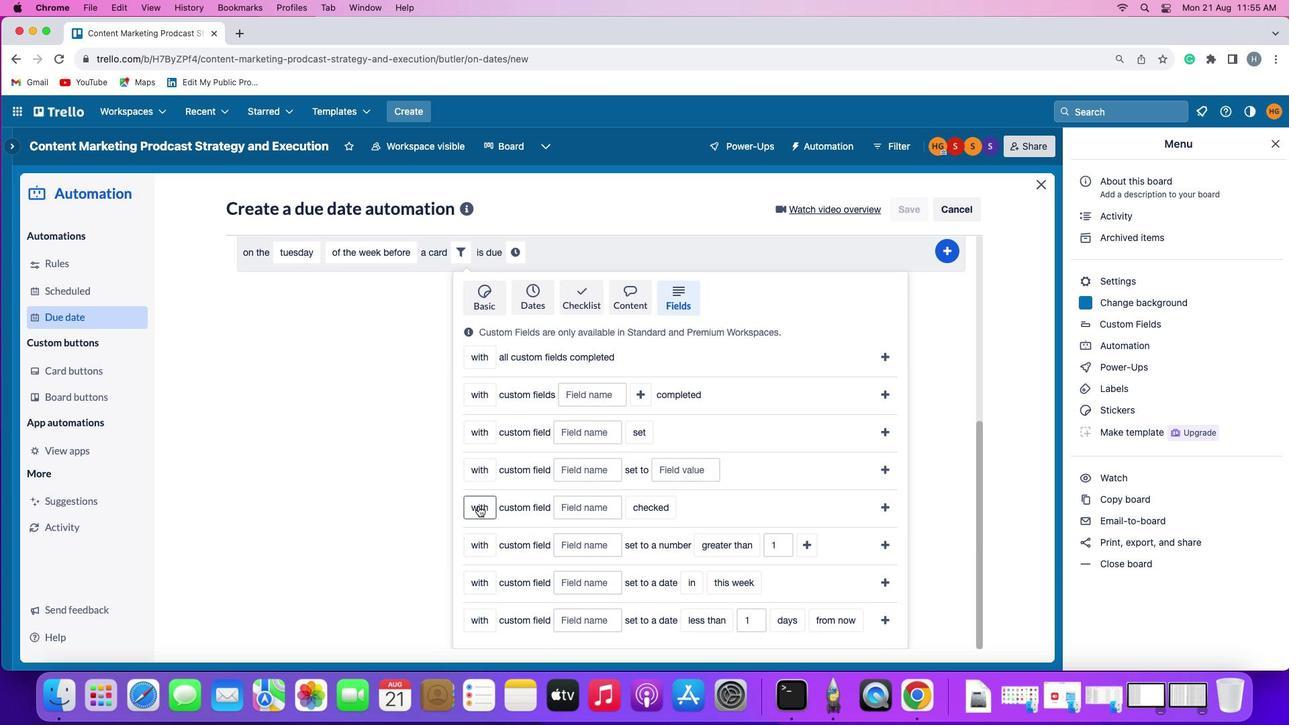 
Action: Mouse pressed left at (478, 506)
Screenshot: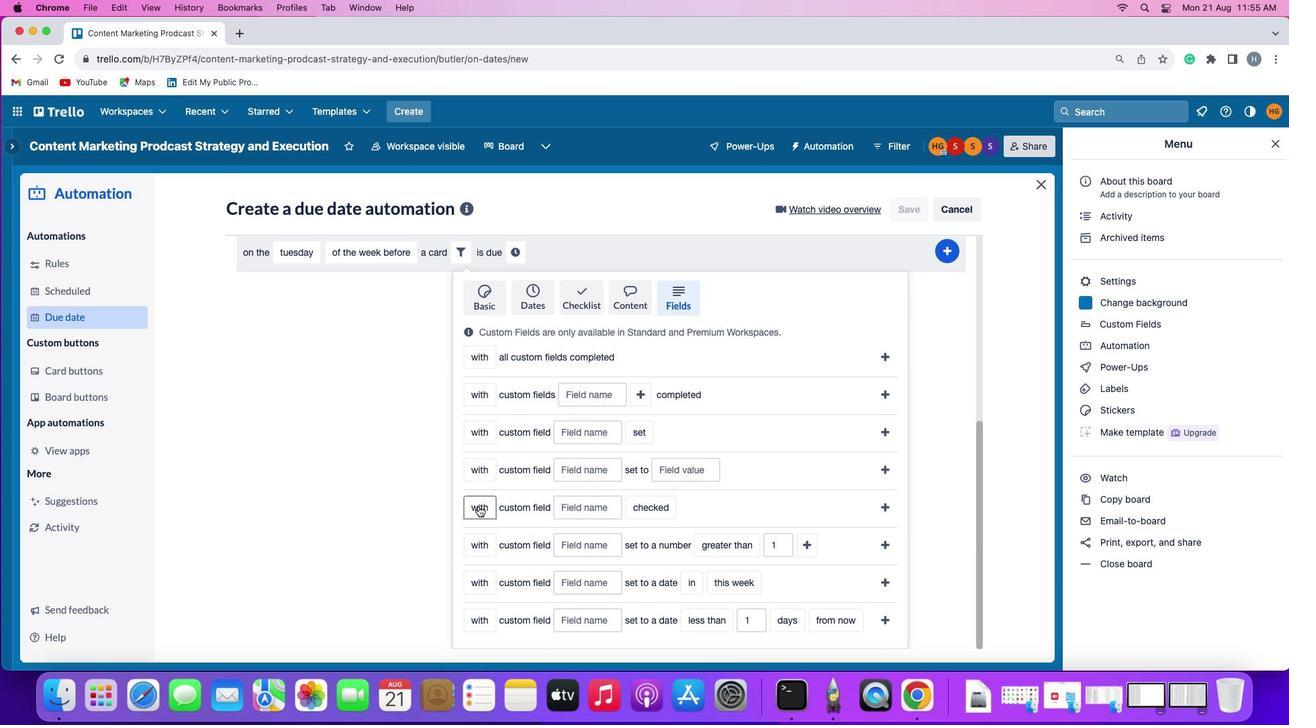 
Action: Mouse moved to (499, 557)
Screenshot: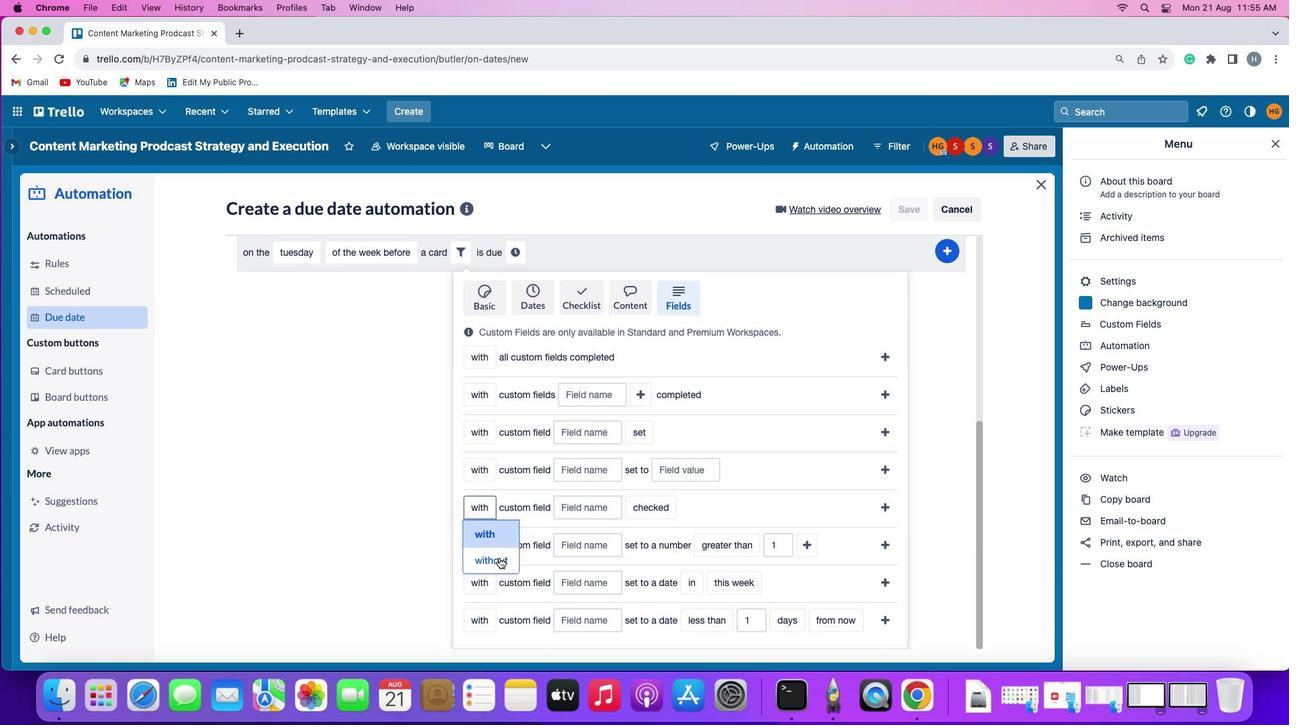 
Action: Mouse pressed left at (499, 557)
Screenshot: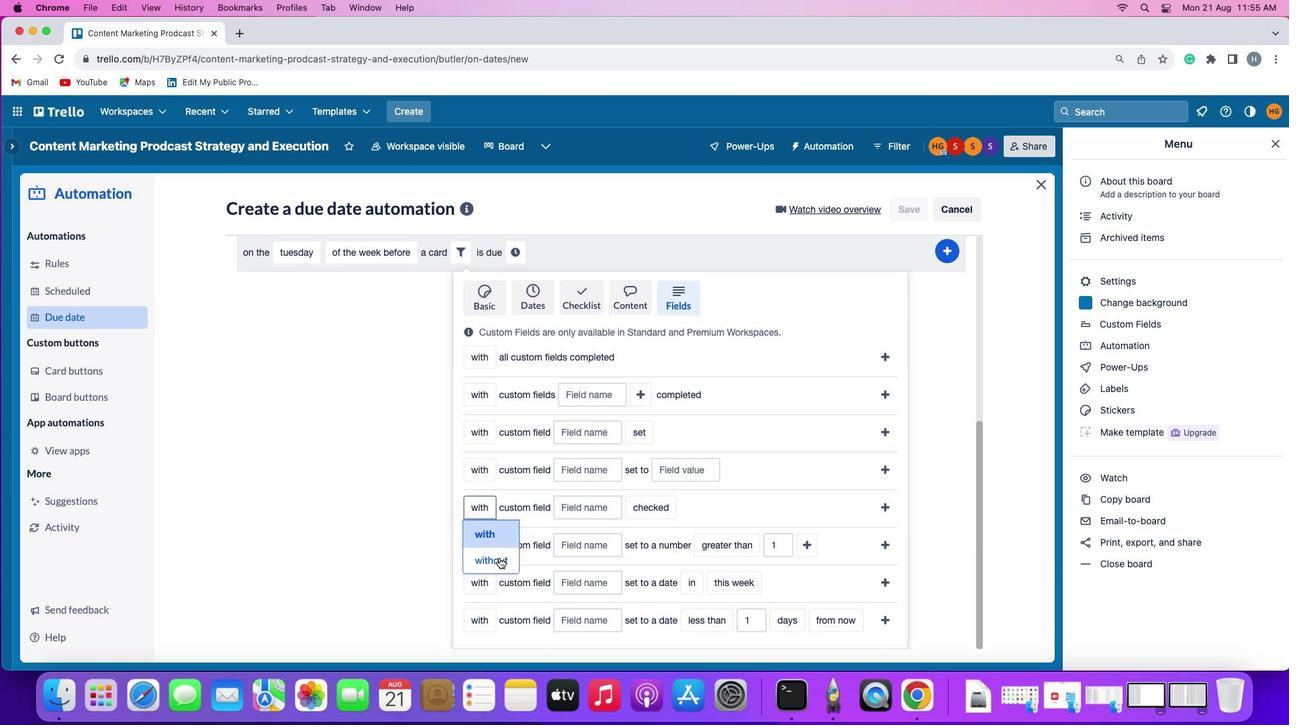 
Action: Mouse moved to (588, 508)
Screenshot: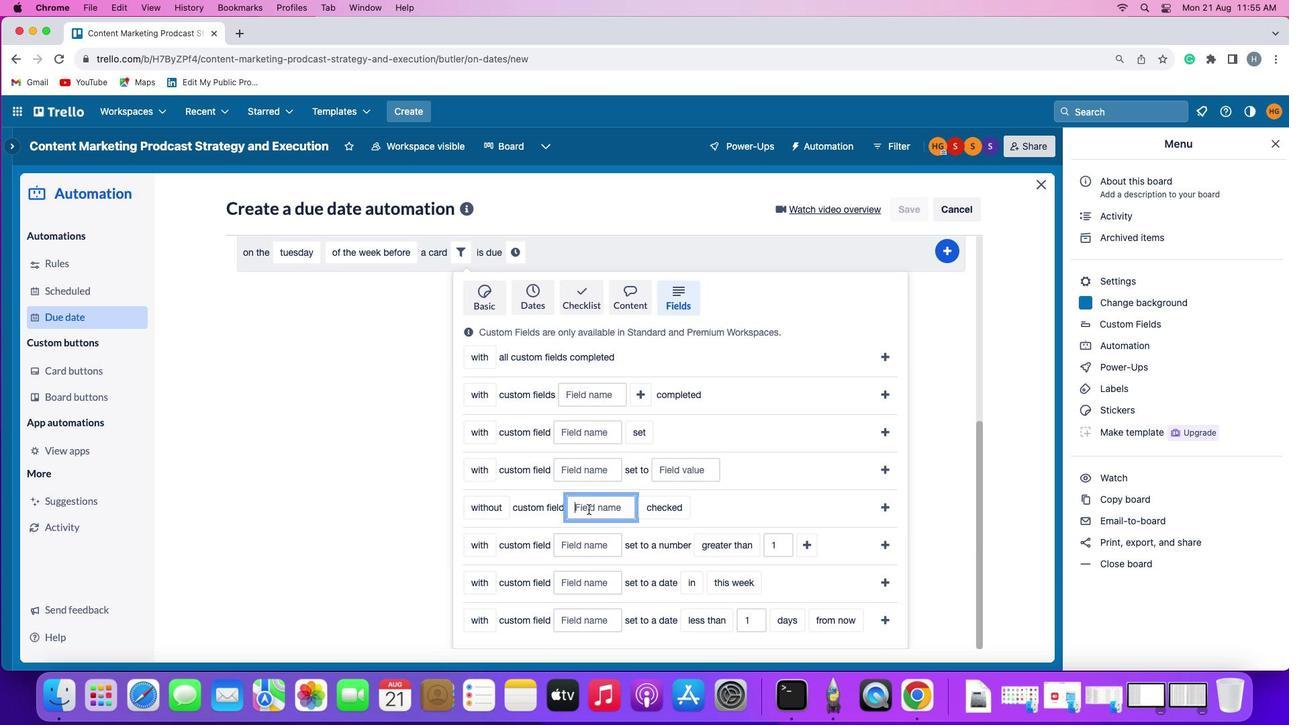 
Action: Mouse pressed left at (588, 508)
Screenshot: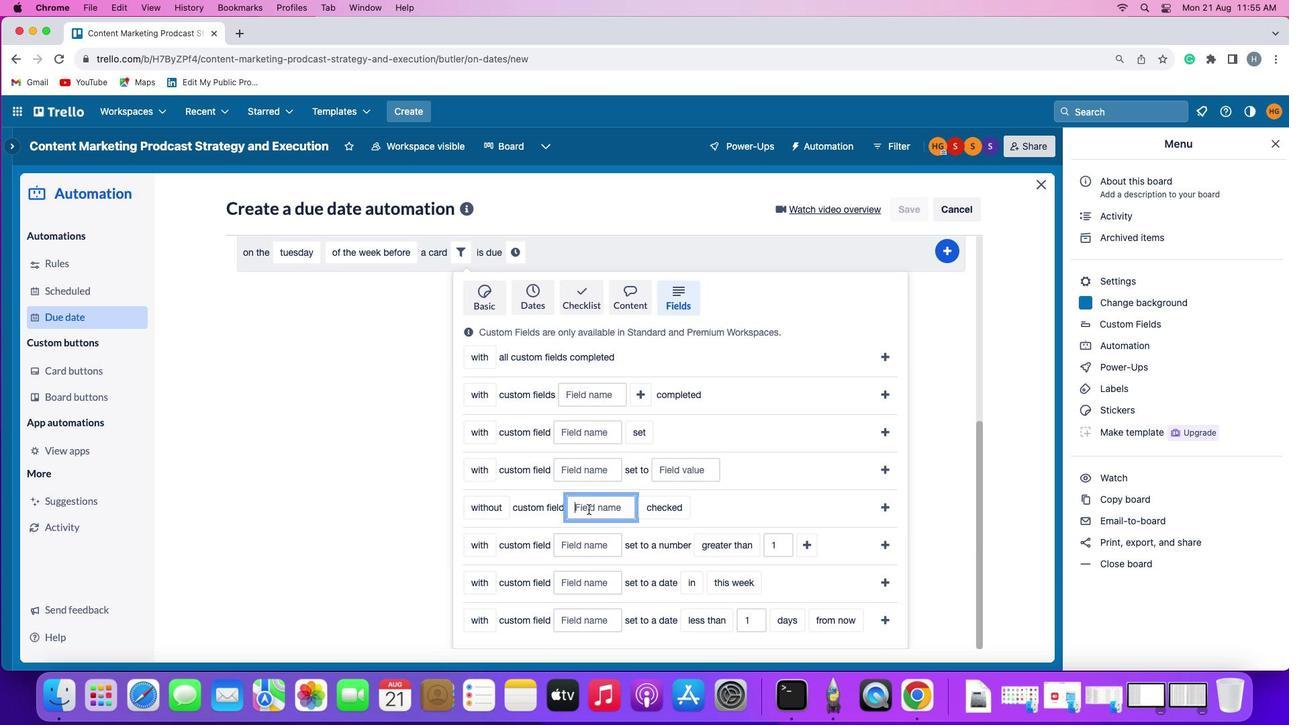 
Action: Key pressed Key.shift'R''e''s''u''m''e'
Screenshot: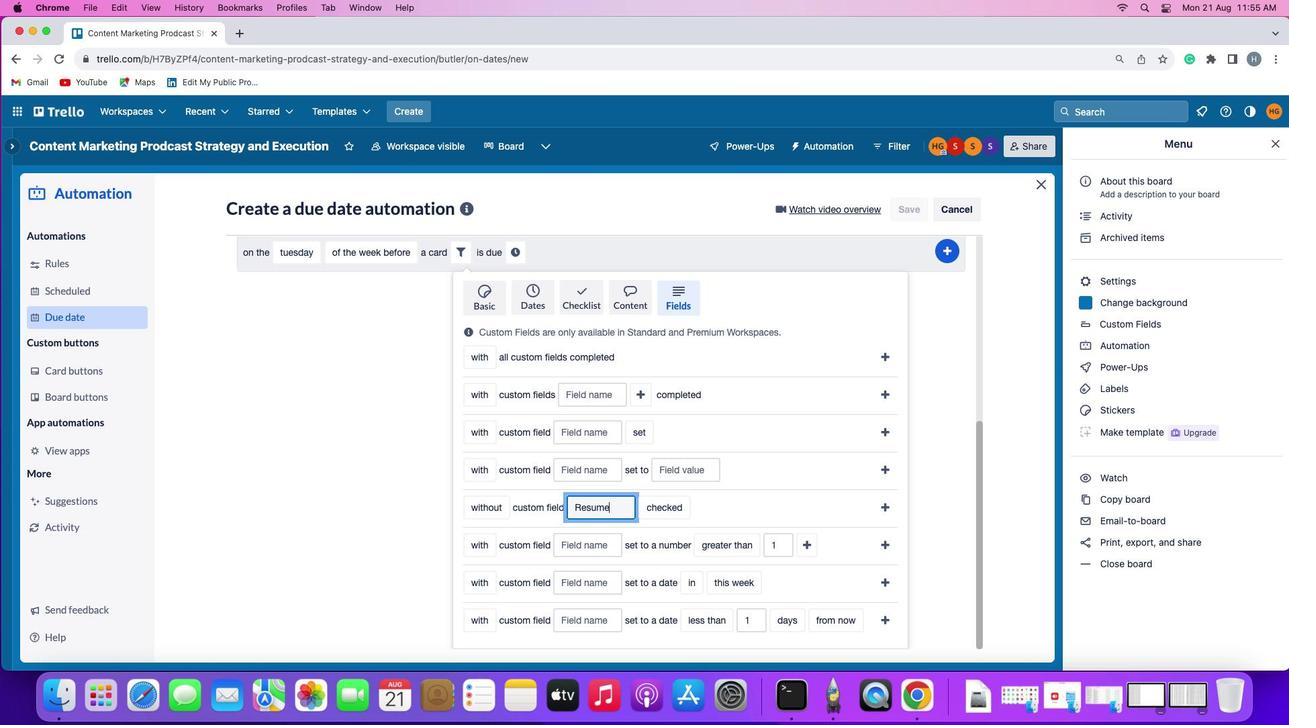 
Action: Mouse moved to (656, 507)
Screenshot: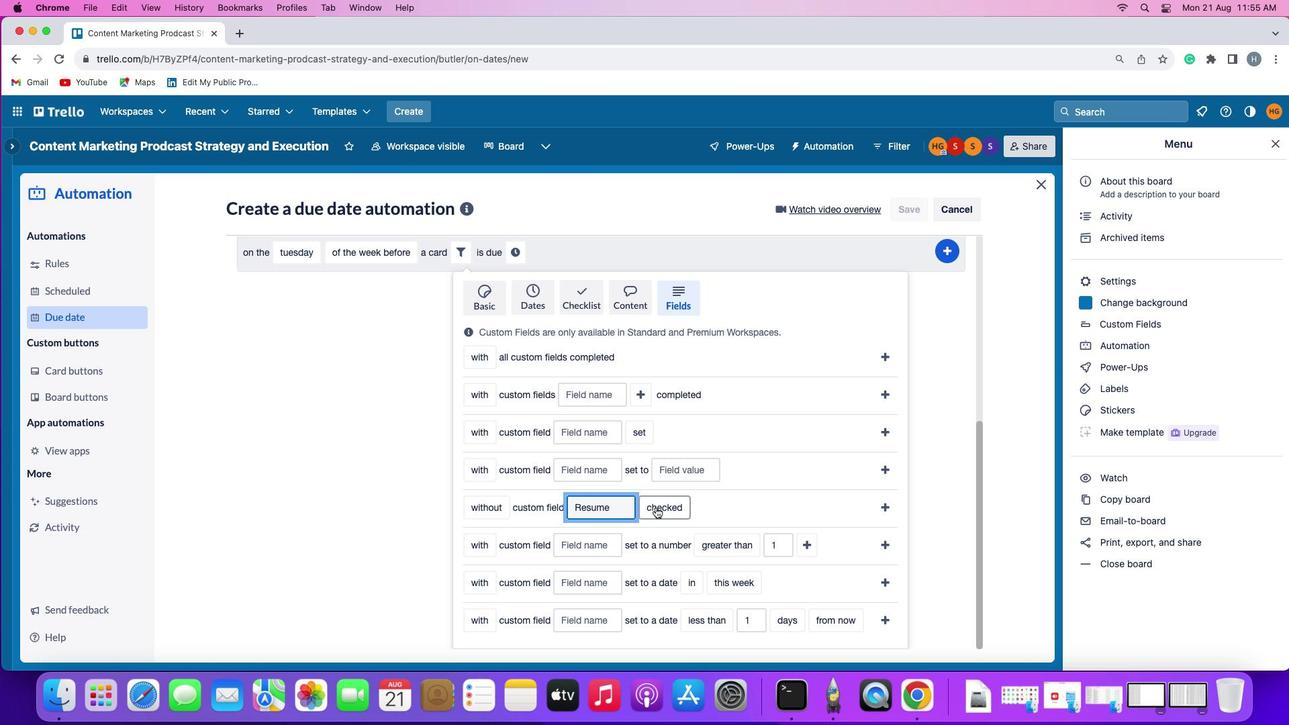 
Action: Mouse pressed left at (656, 507)
Screenshot: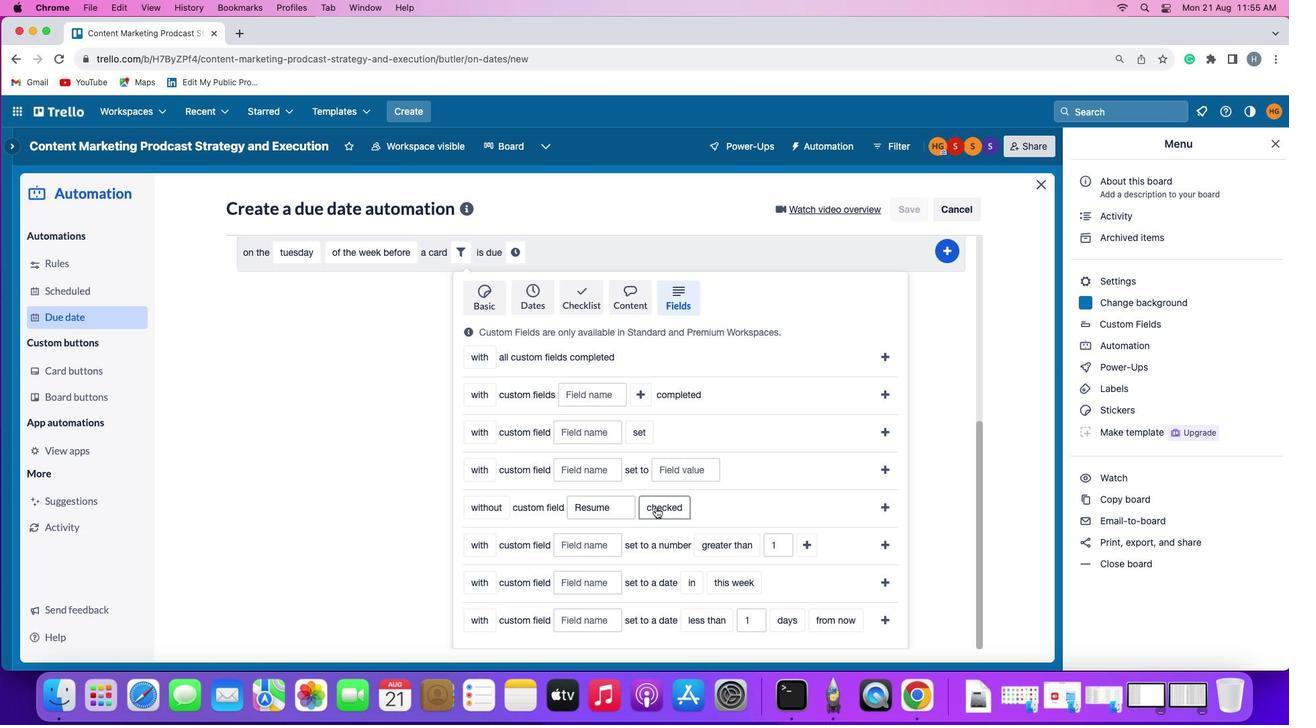 
Action: Mouse moved to (674, 550)
Screenshot: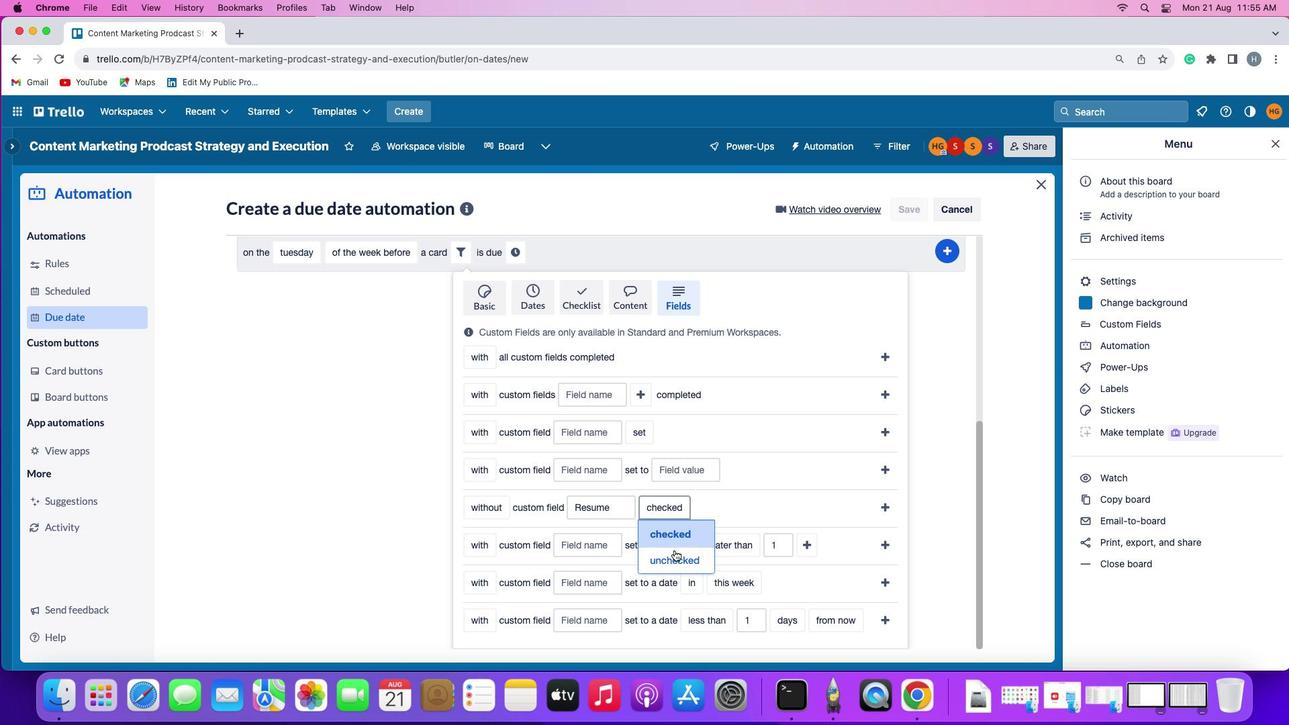 
Action: Mouse pressed left at (674, 550)
Screenshot: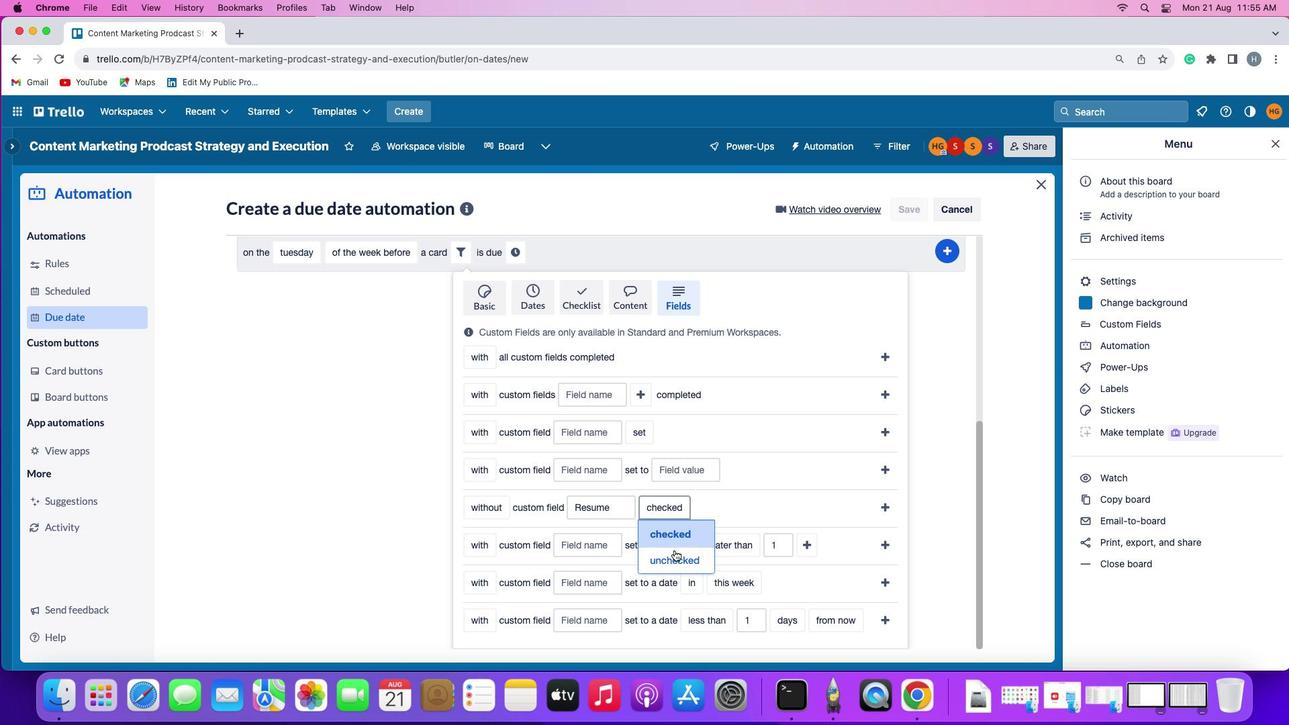 
Action: Mouse moved to (893, 500)
Screenshot: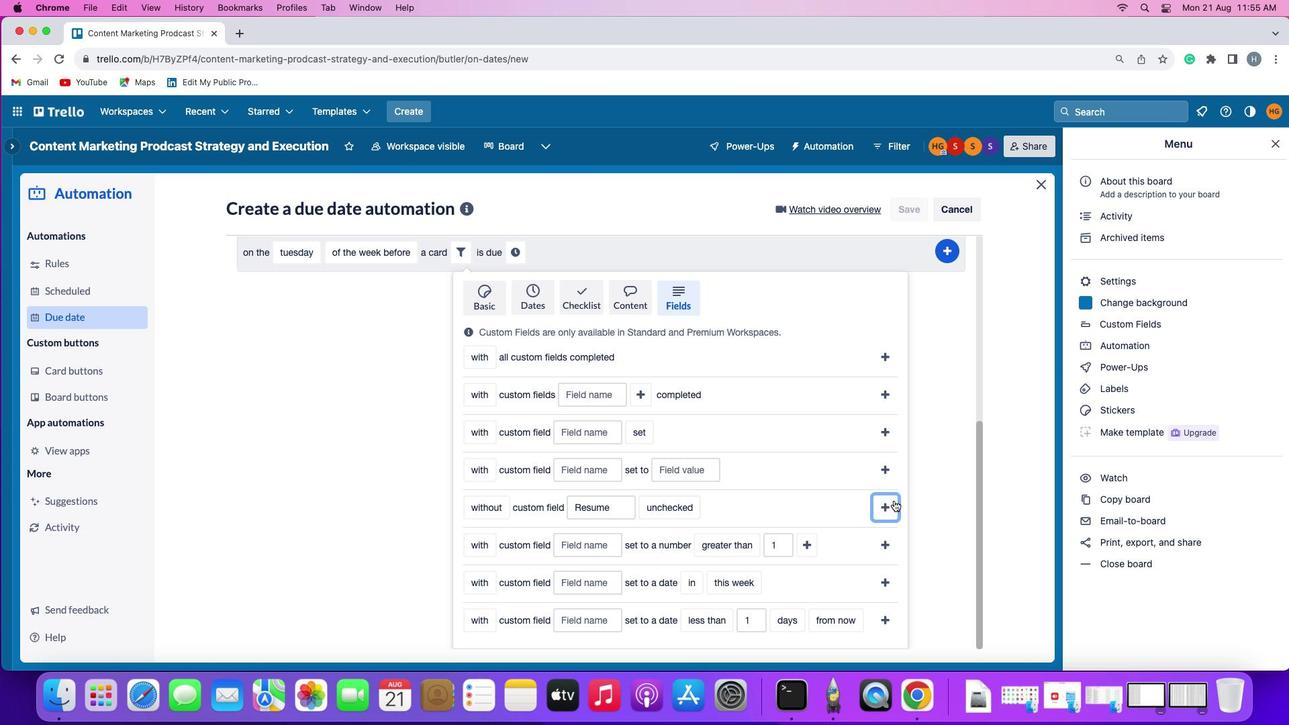 
Action: Mouse pressed left at (893, 500)
Screenshot: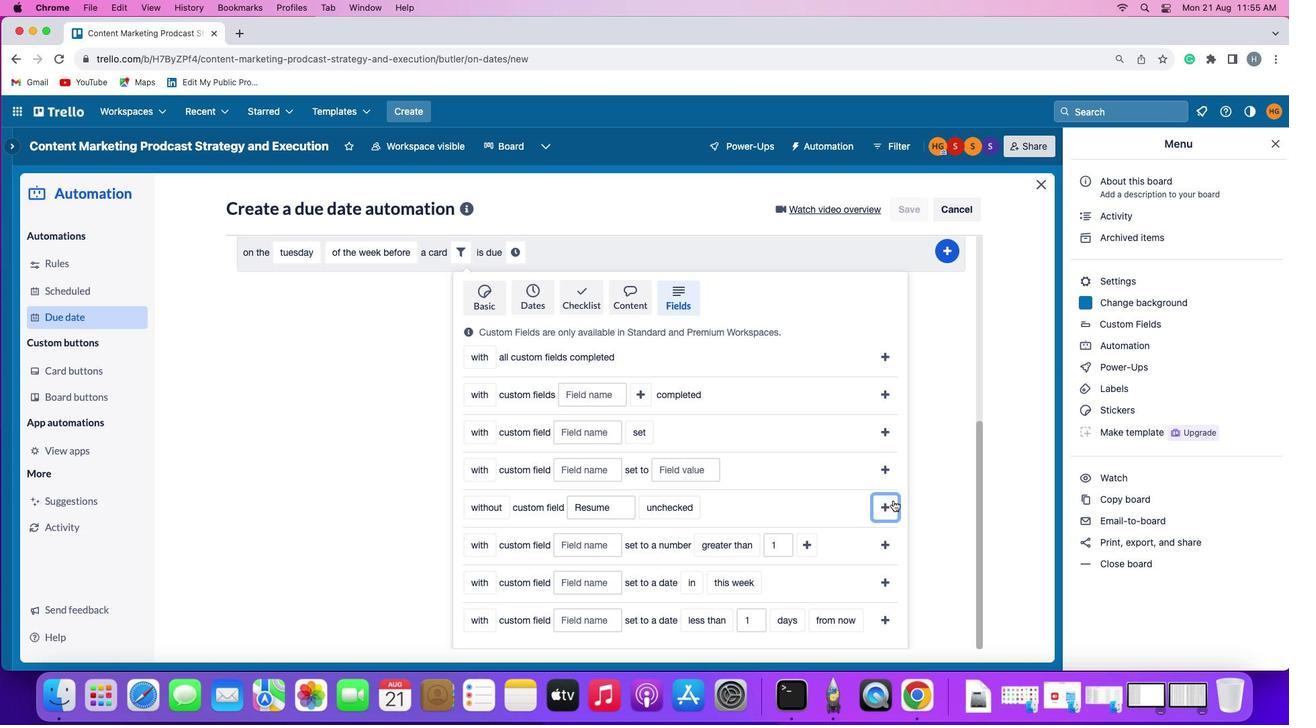 
Action: Mouse moved to (728, 584)
Screenshot: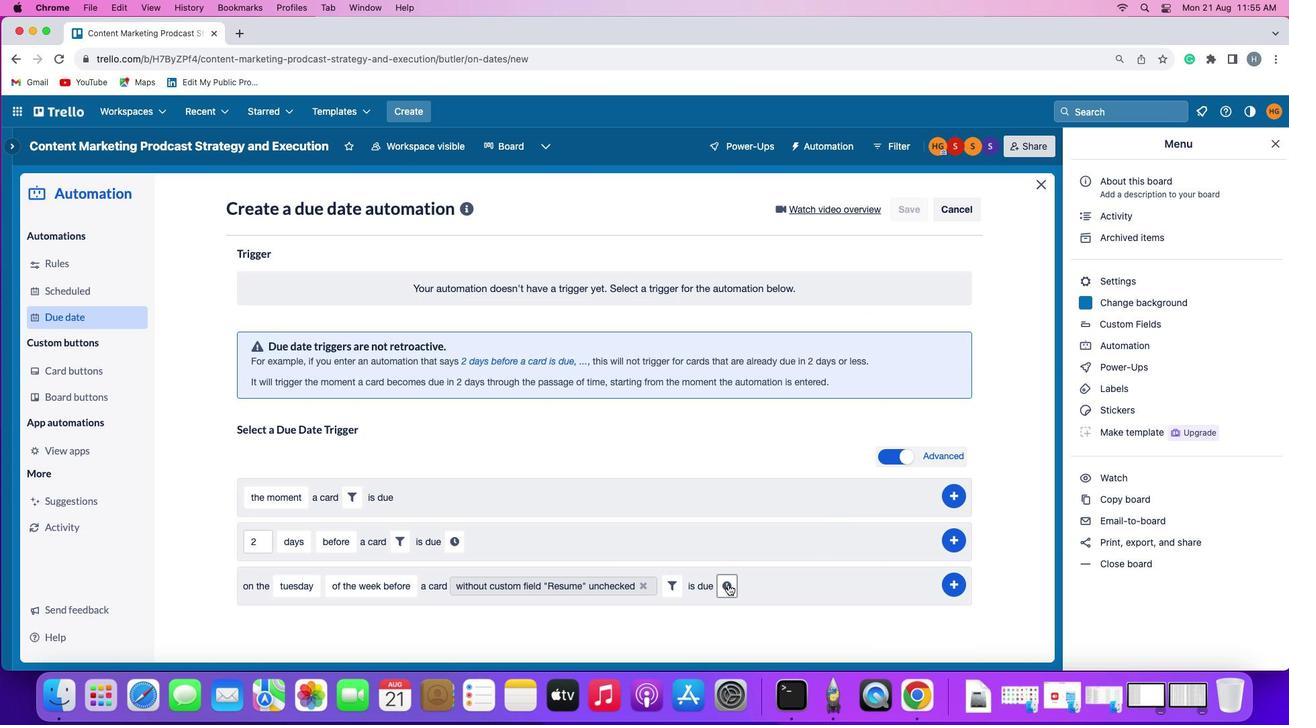 
Action: Mouse pressed left at (728, 584)
Screenshot: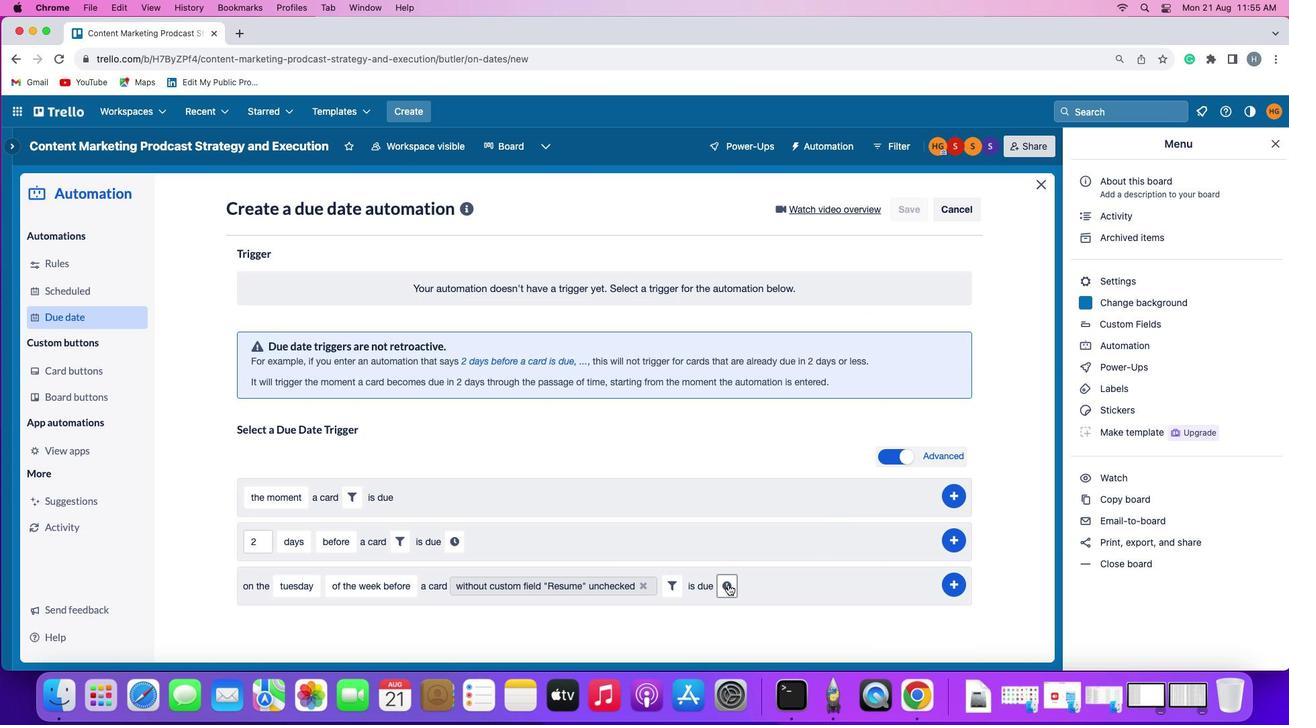 
Action: Mouse moved to (760, 588)
Screenshot: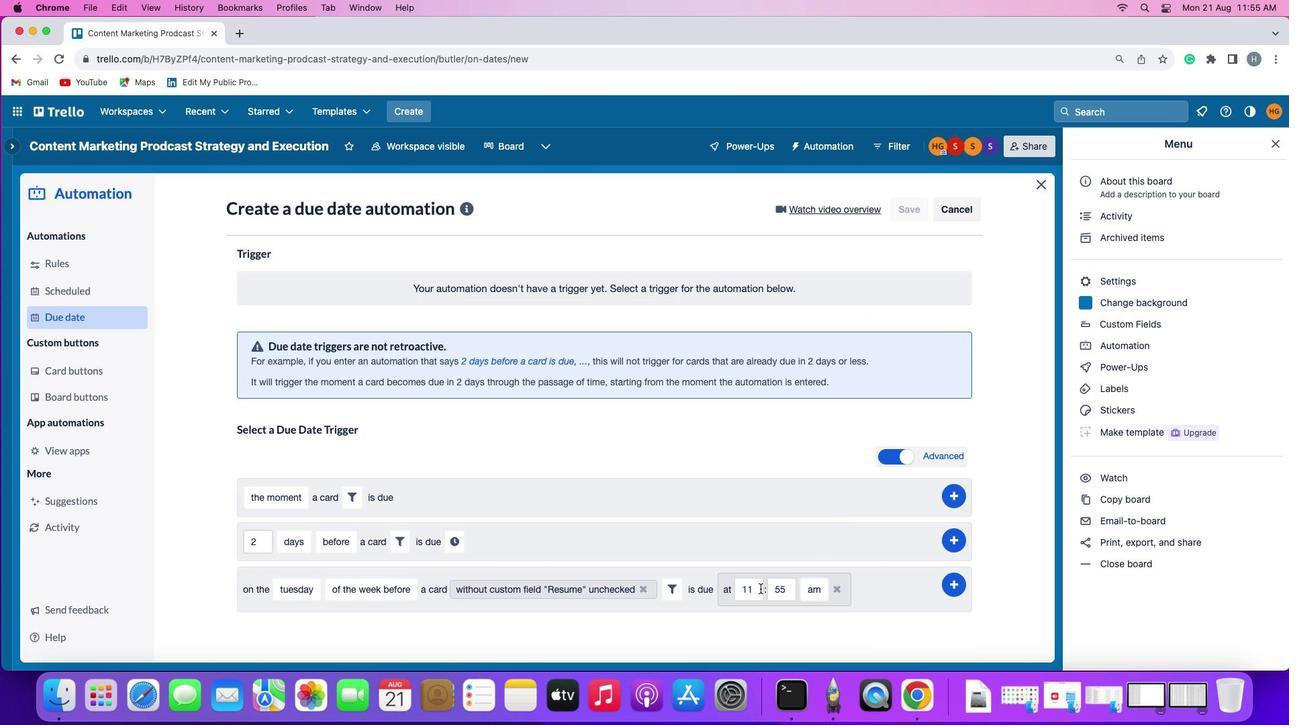 
Action: Mouse pressed left at (760, 588)
Screenshot: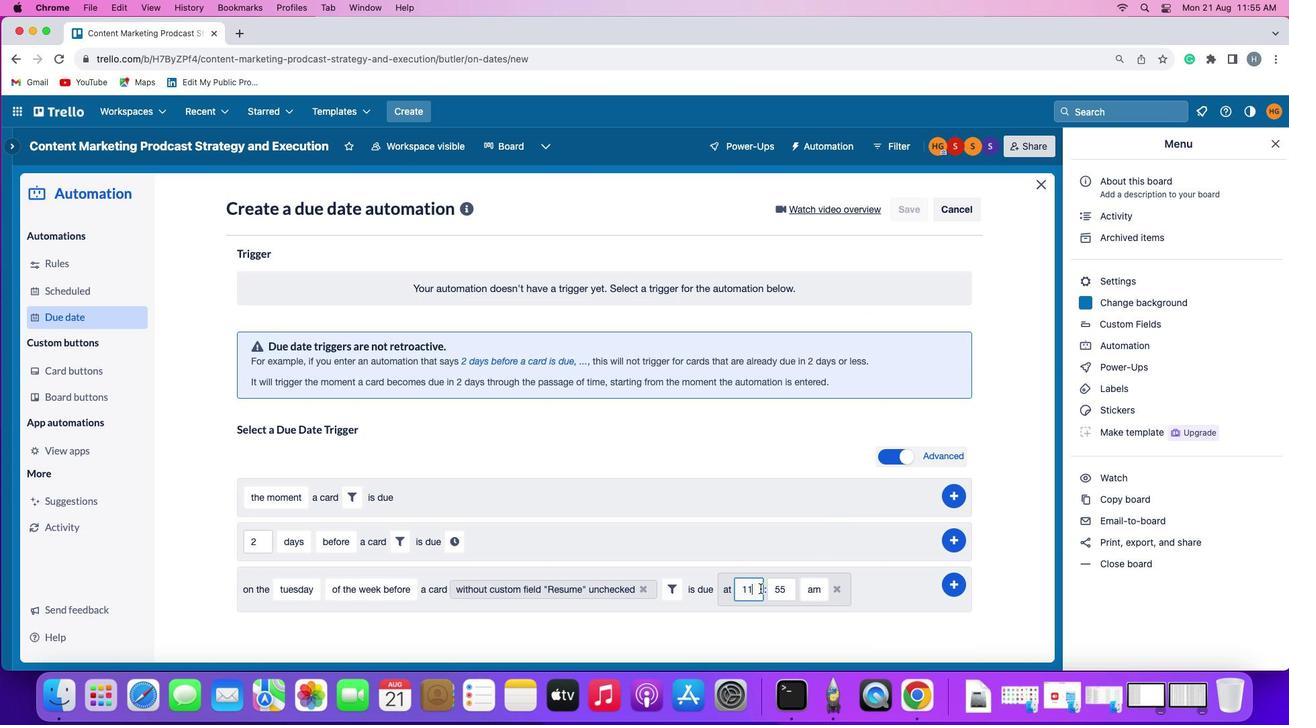 
Action: Key pressed Key.backspace'1'
Screenshot: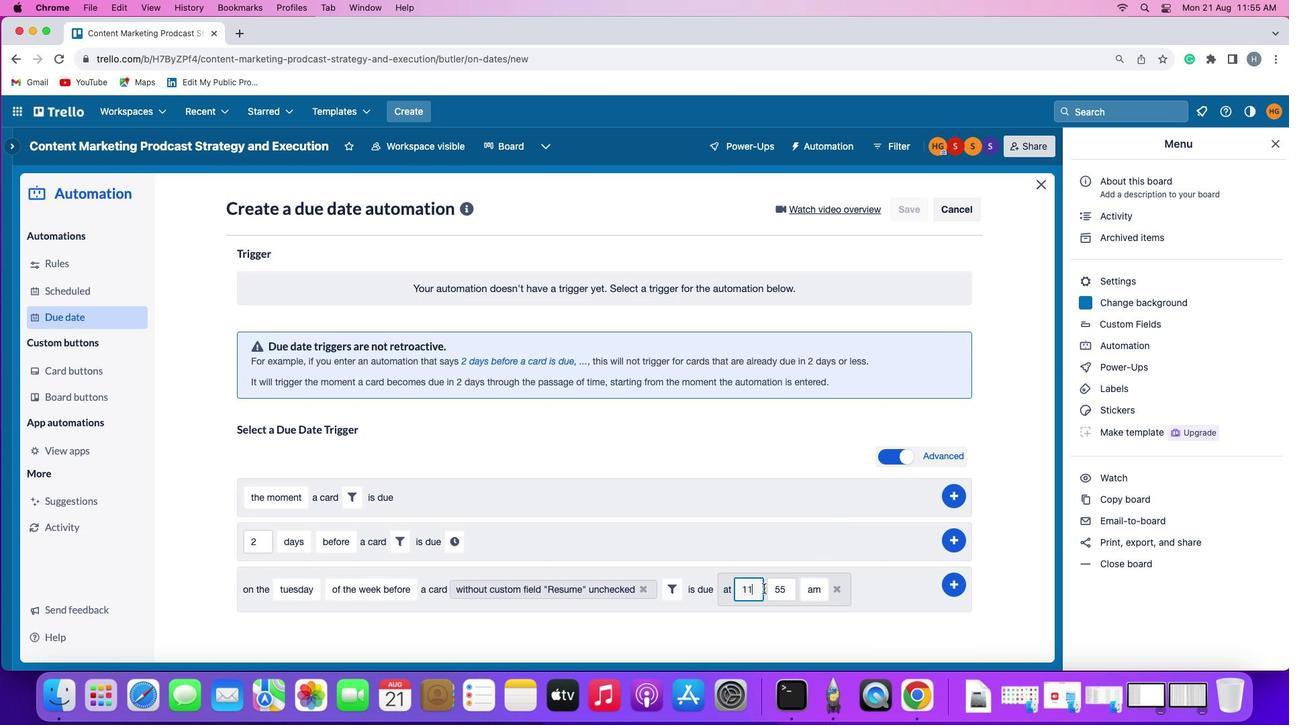 
Action: Mouse moved to (788, 587)
Screenshot: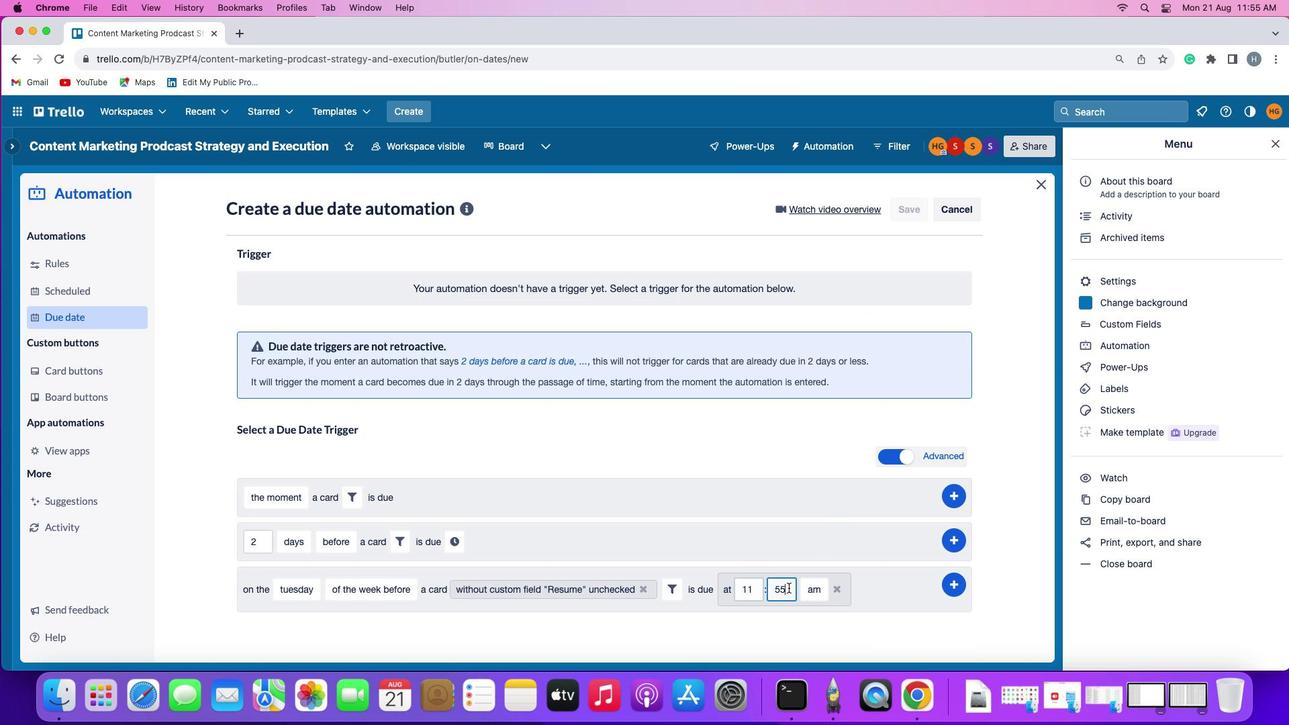 
Action: Mouse pressed left at (788, 587)
Screenshot: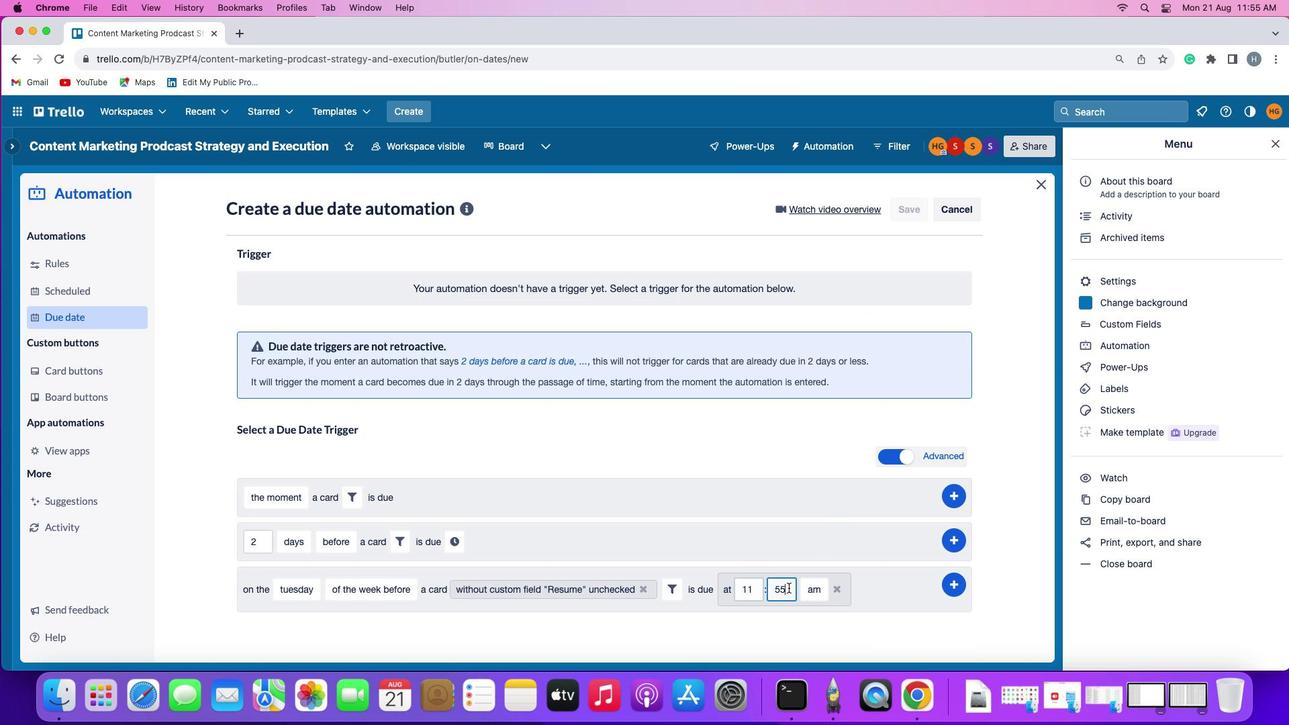 
Action: Key pressed Key.backspaceKey.backspaceKey.backspace'0''0'
Screenshot: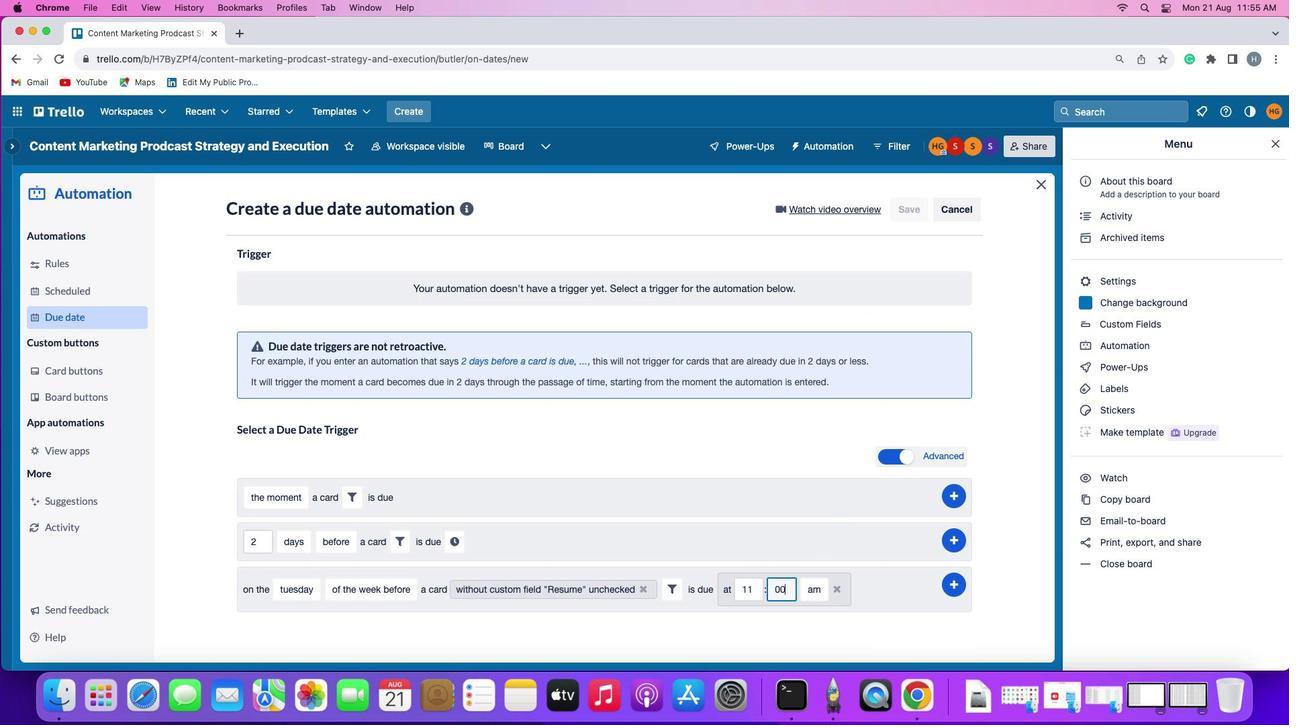 
Action: Mouse moved to (809, 589)
Screenshot: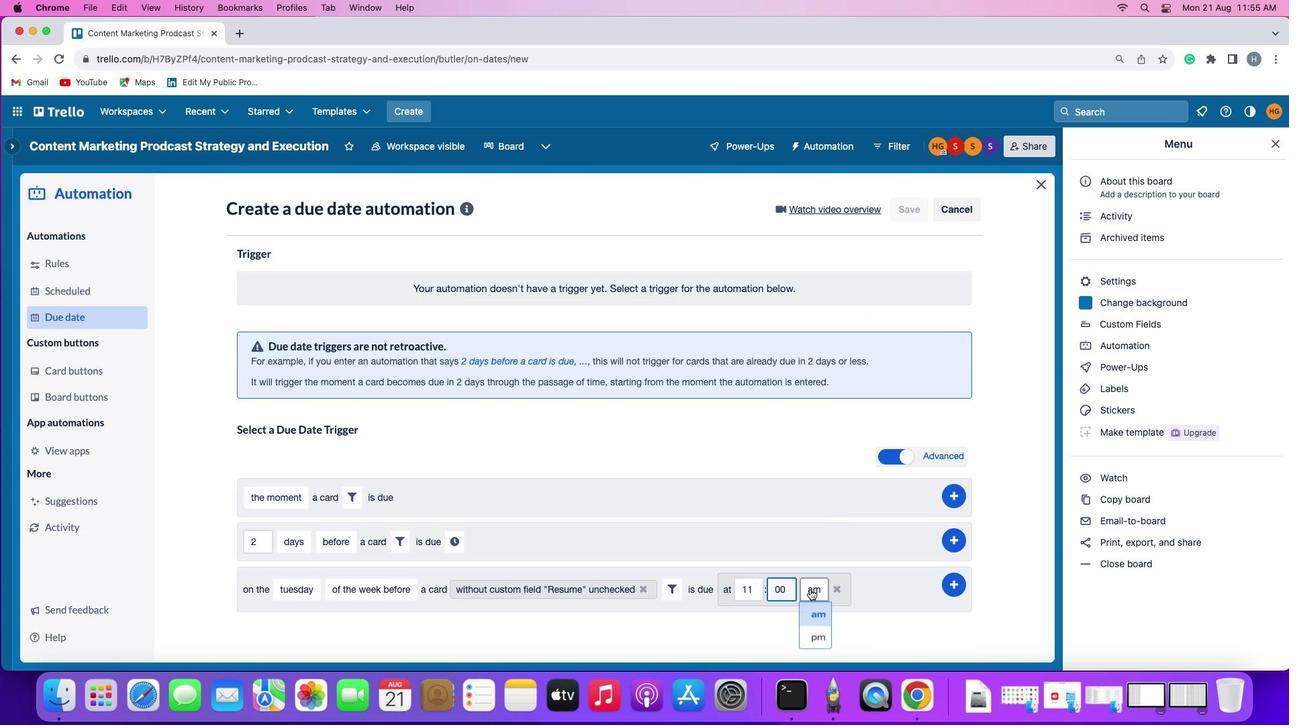 
Action: Mouse pressed left at (809, 589)
Screenshot: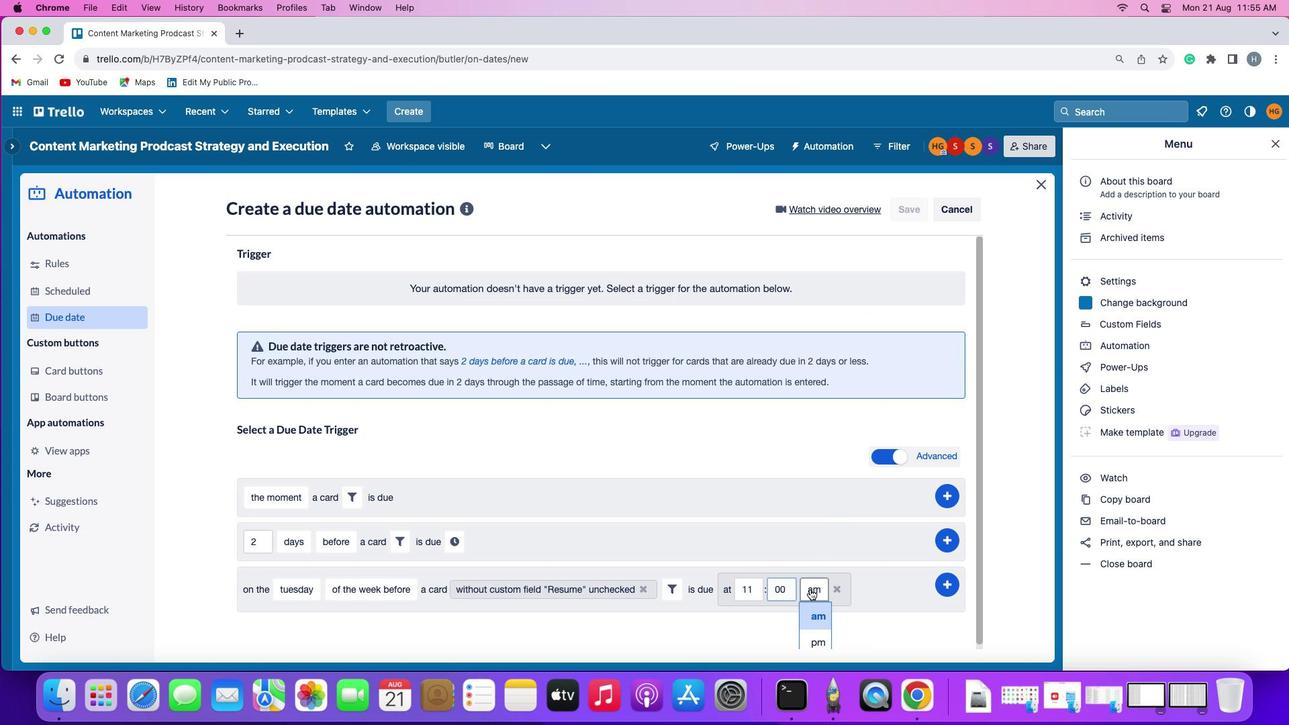 
Action: Mouse moved to (819, 614)
Screenshot: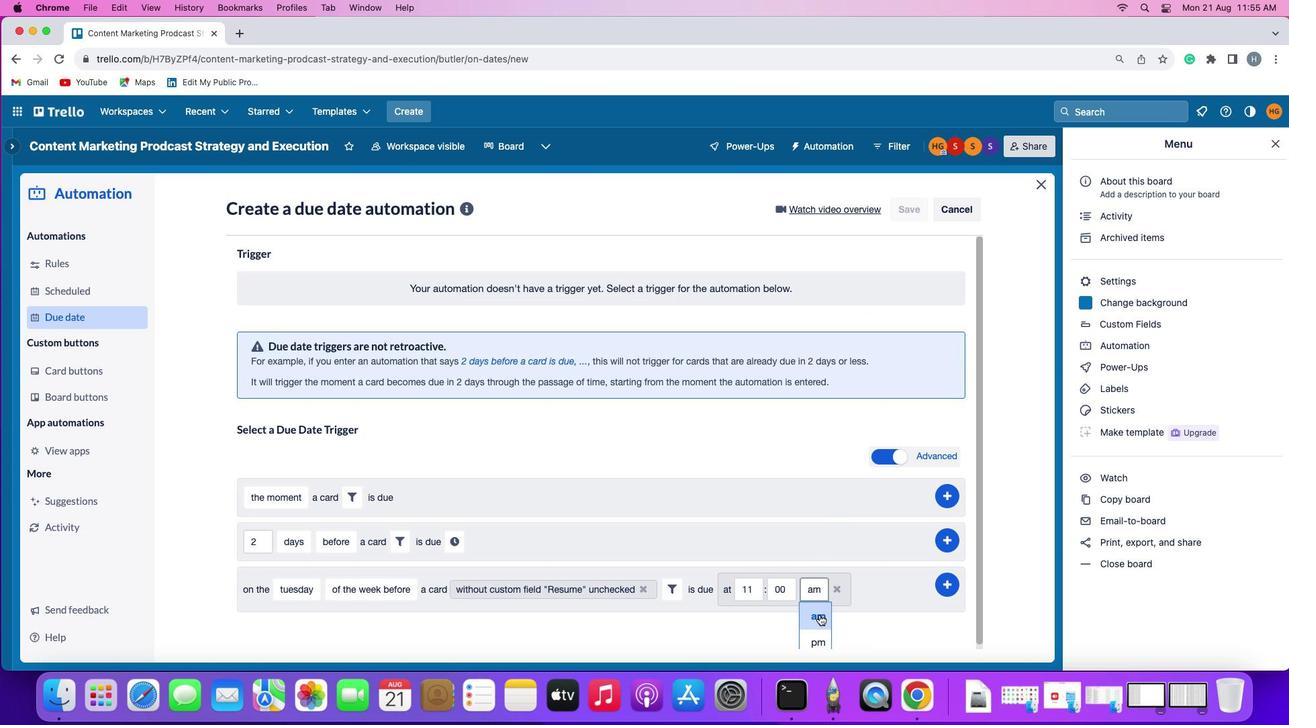 
Action: Mouse pressed left at (819, 614)
Screenshot: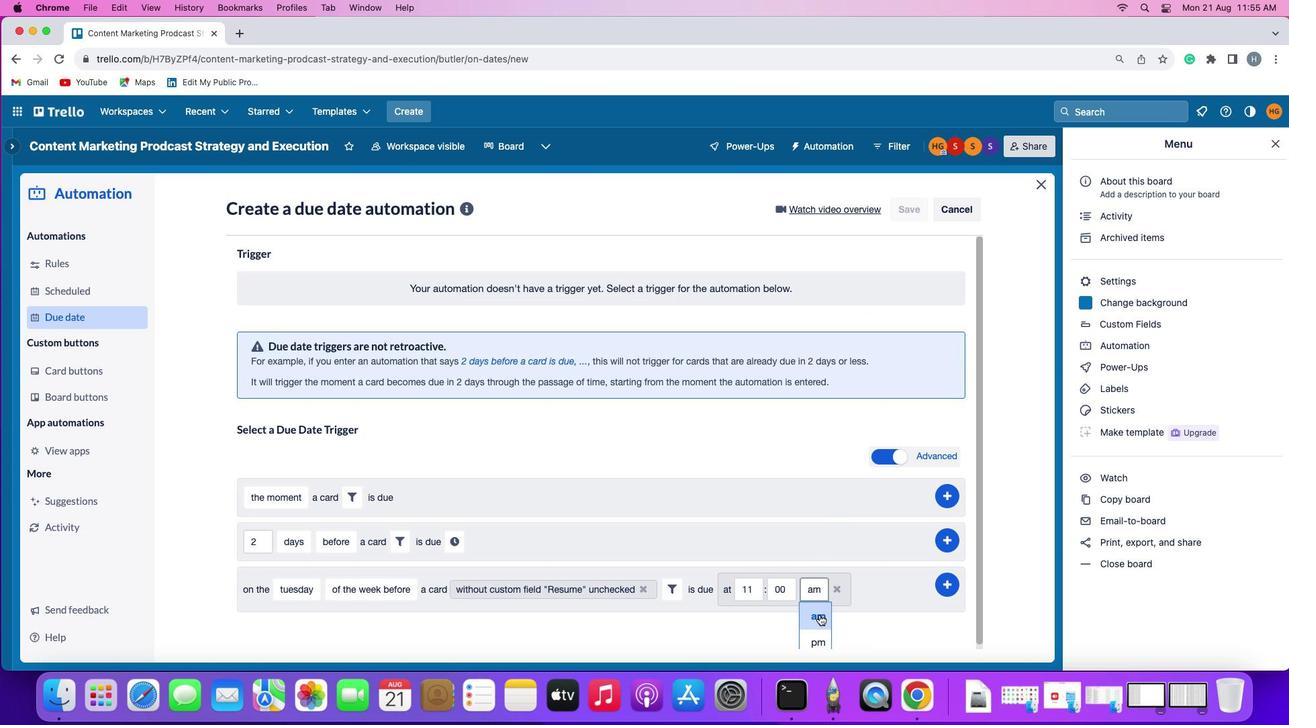 
Action: Mouse moved to (952, 584)
Screenshot: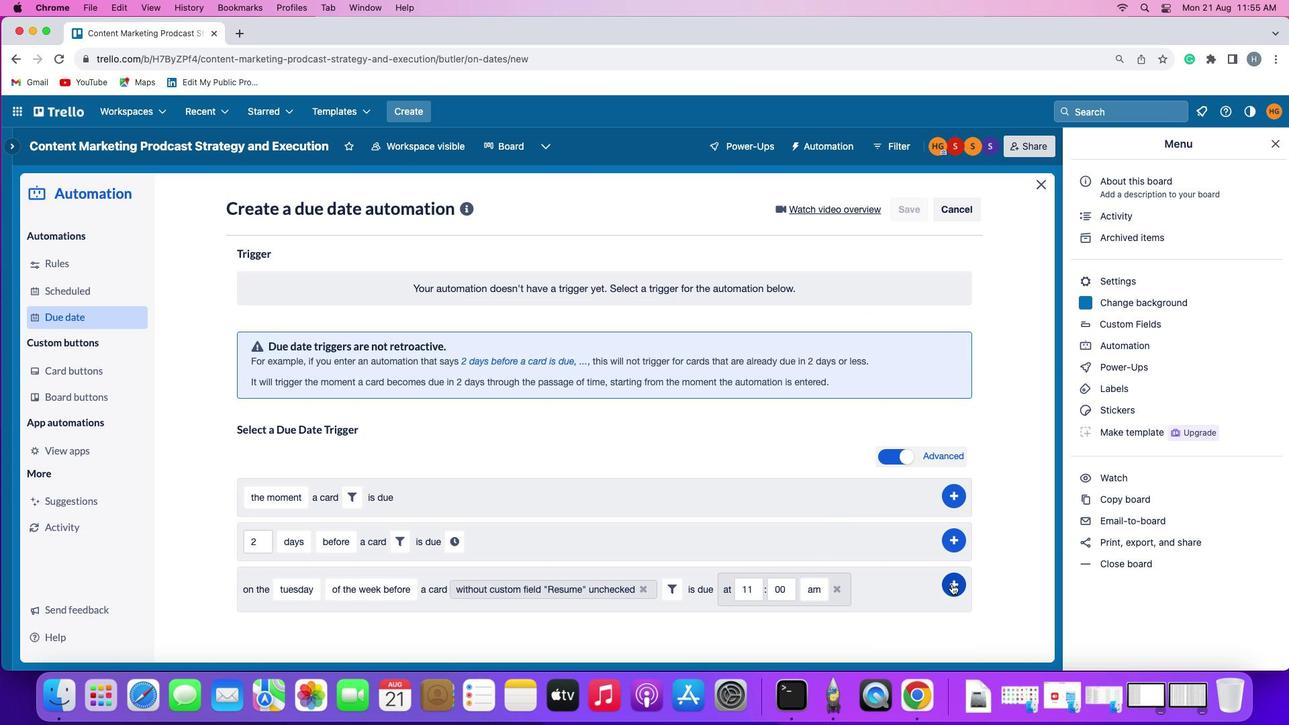 
Action: Mouse pressed left at (952, 584)
Screenshot: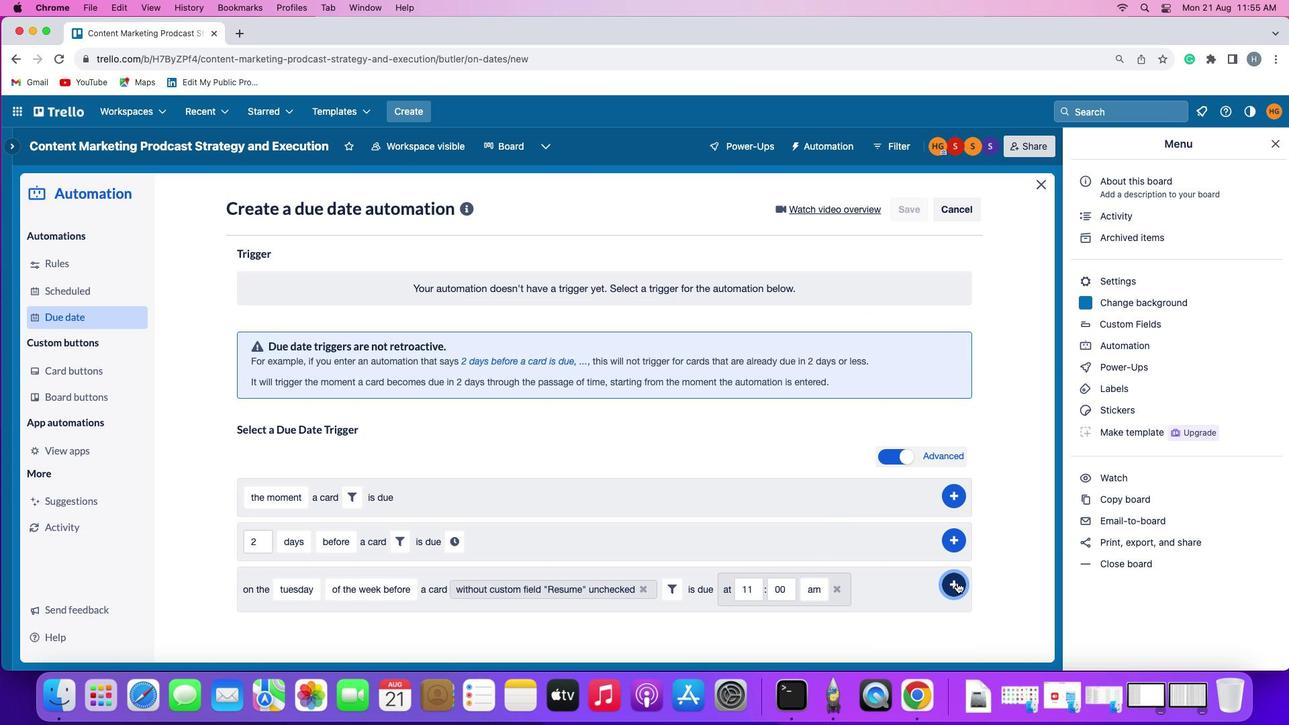 
Action: Mouse moved to (1009, 506)
Screenshot: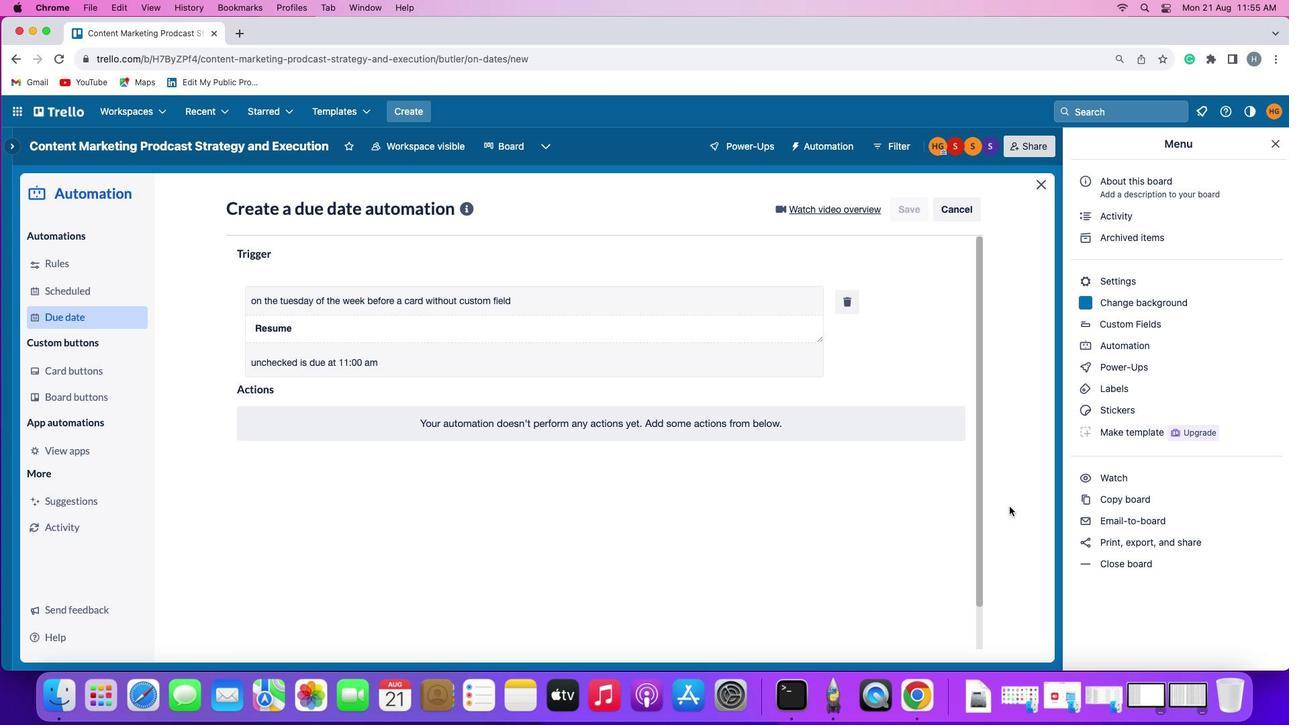 
